 Task: Look for space in Jalālī, India from 13th August, 2023 to 17th August, 2023 for 2 adults in price range Rs.10000 to Rs.16000. Place can be entire place with 2 bedrooms having 2 beds and 1 bathroom. Property type can be house, flat, guest house. Amenities needed are: wifi. Booking option can be shelf check-in. Required host language is English.
Action: Mouse moved to (394, 99)
Screenshot: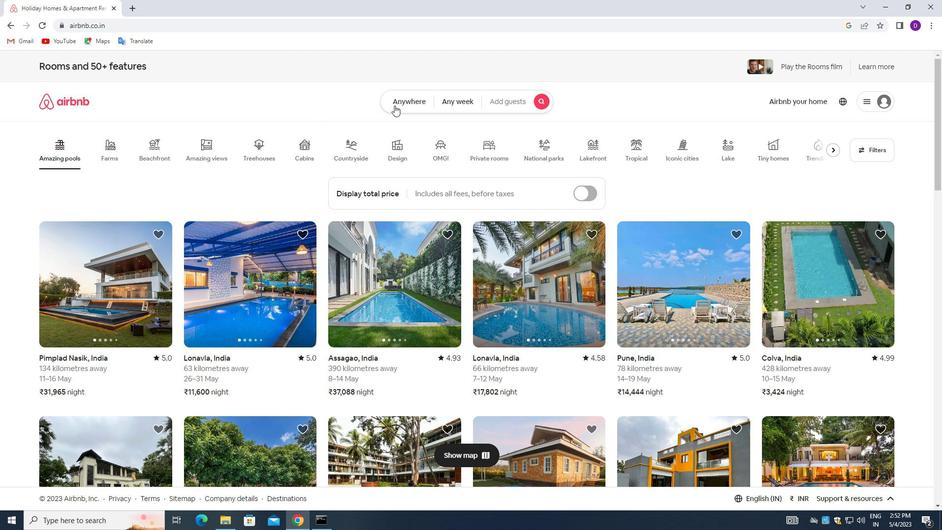 
Action: Mouse pressed left at (394, 99)
Screenshot: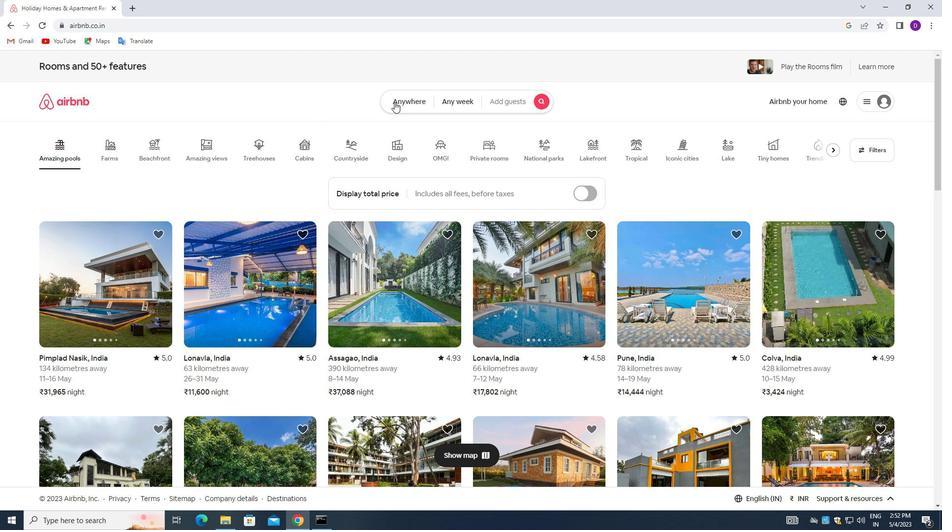 
Action: Mouse moved to (364, 143)
Screenshot: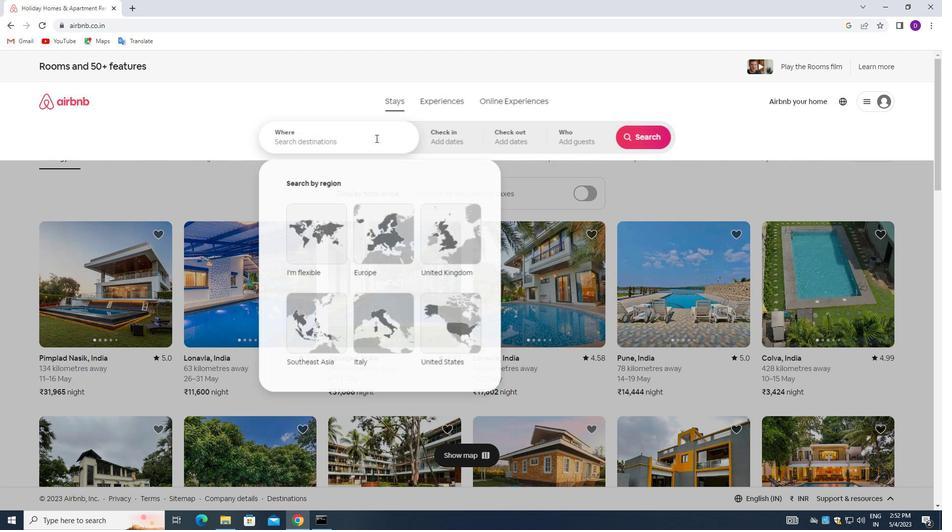 
Action: Mouse pressed left at (364, 143)
Screenshot: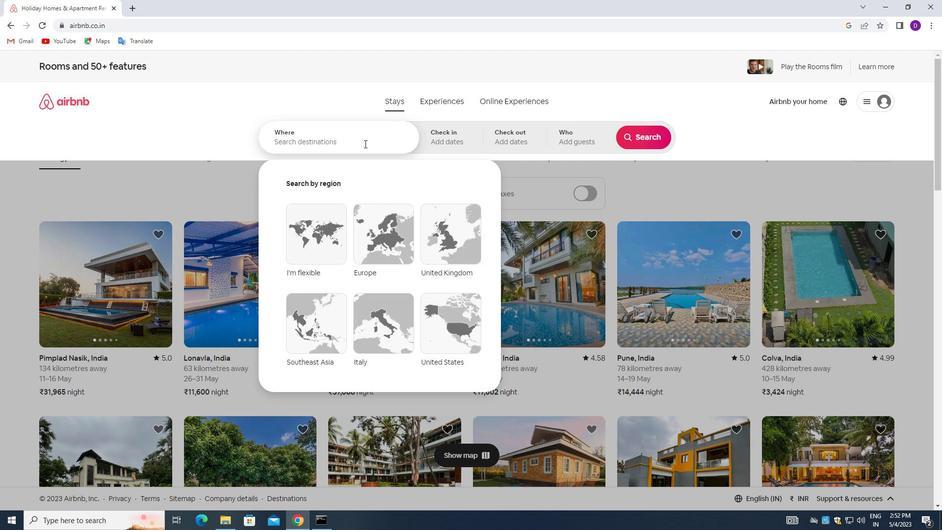 
Action: Mouse moved to (221, 129)
Screenshot: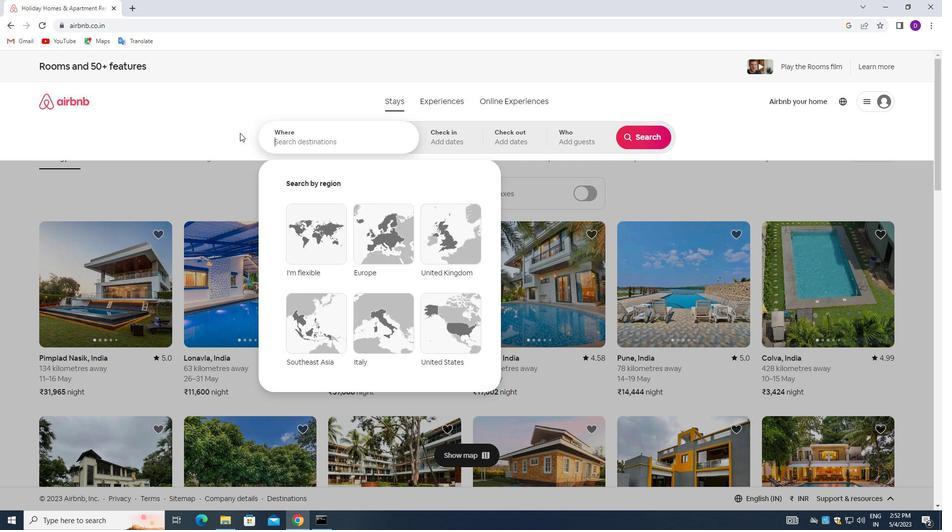 
Action: Key pressed <Key.shift>JALALI,<Key.space><Key.shift>INDIA<Key.enter>
Screenshot: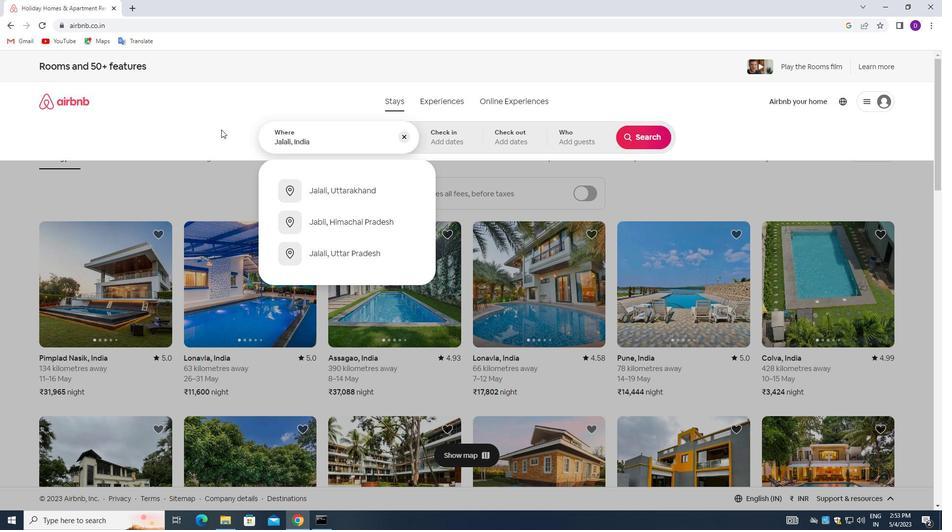 
Action: Mouse moved to (646, 215)
Screenshot: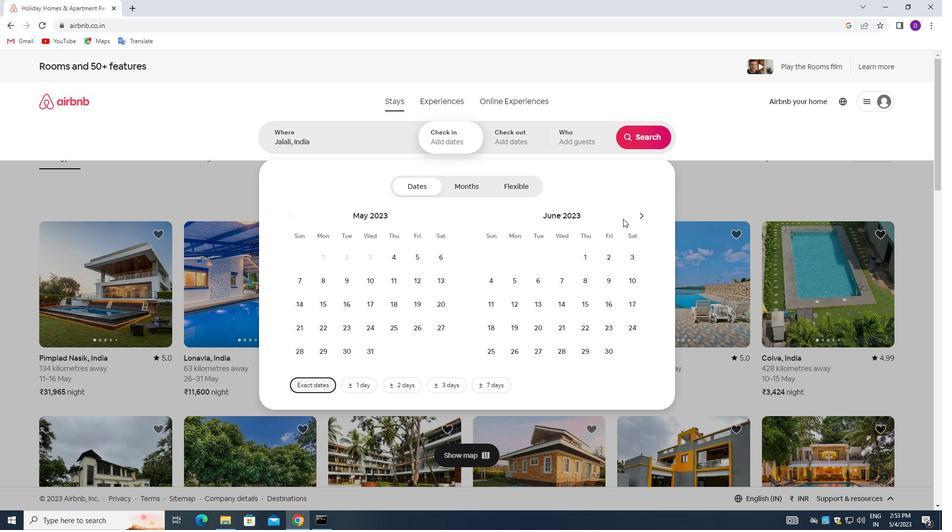 
Action: Mouse pressed left at (646, 215)
Screenshot: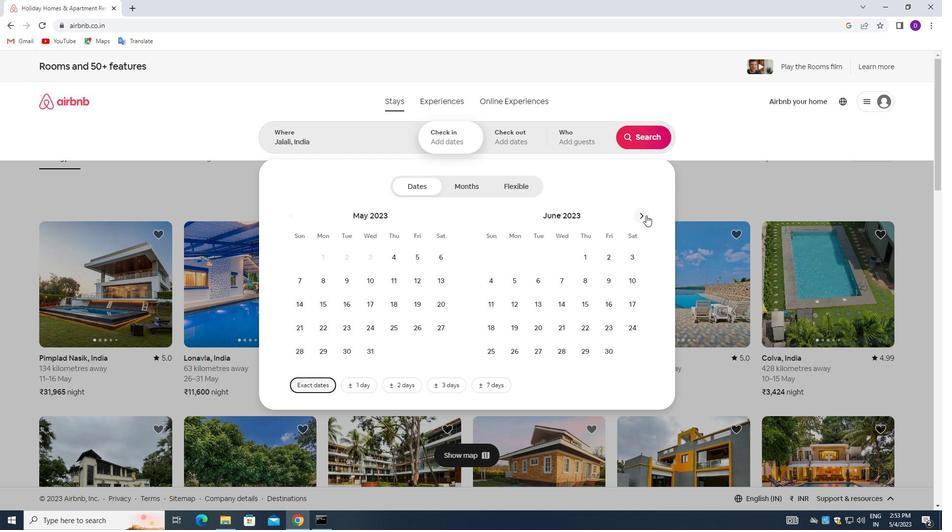 
Action: Mouse pressed left at (646, 215)
Screenshot: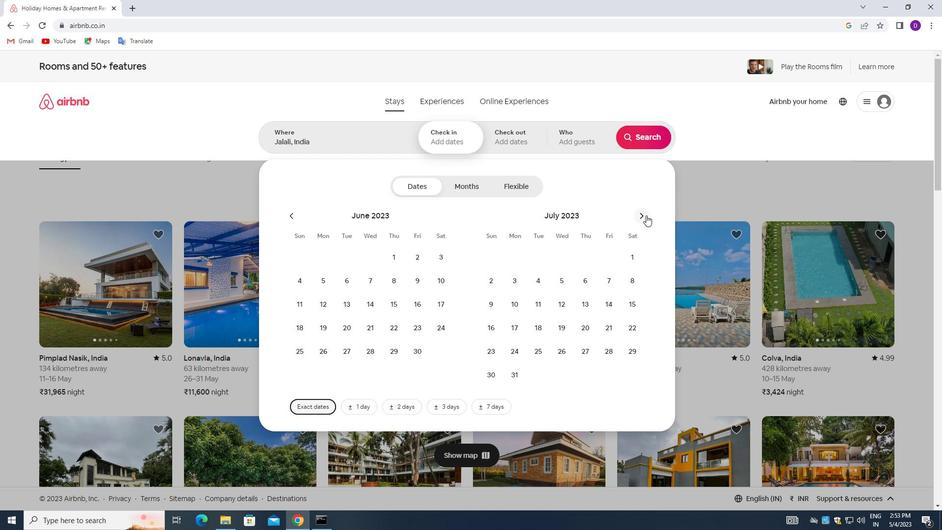 
Action: Mouse moved to (480, 302)
Screenshot: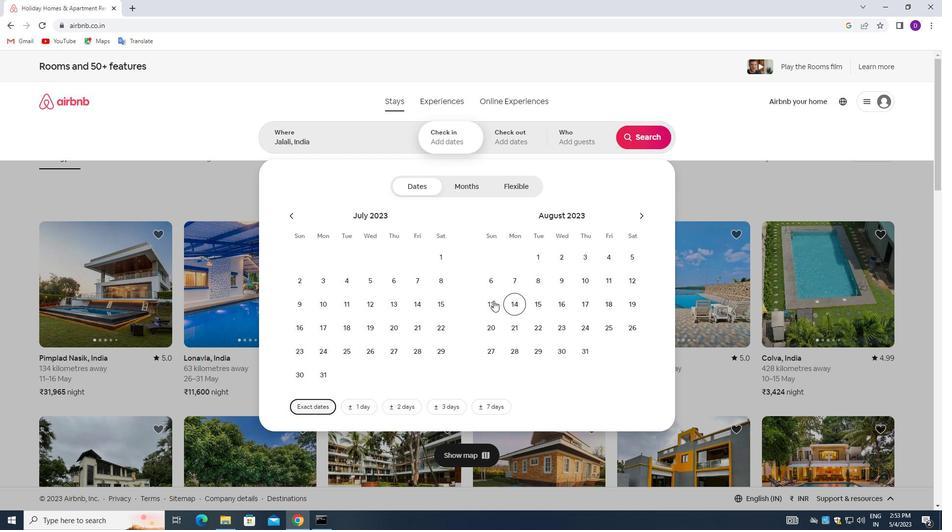 
Action: Mouse pressed left at (480, 302)
Screenshot: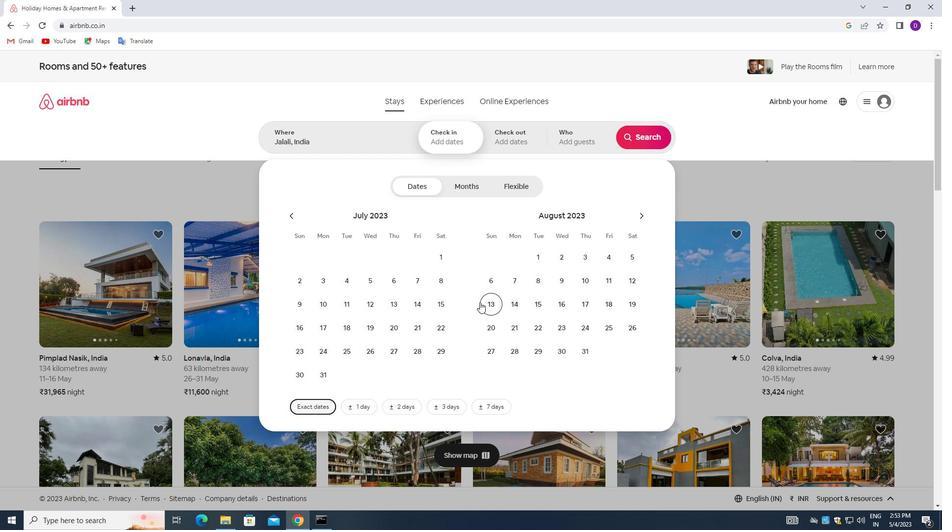 
Action: Mouse moved to (585, 304)
Screenshot: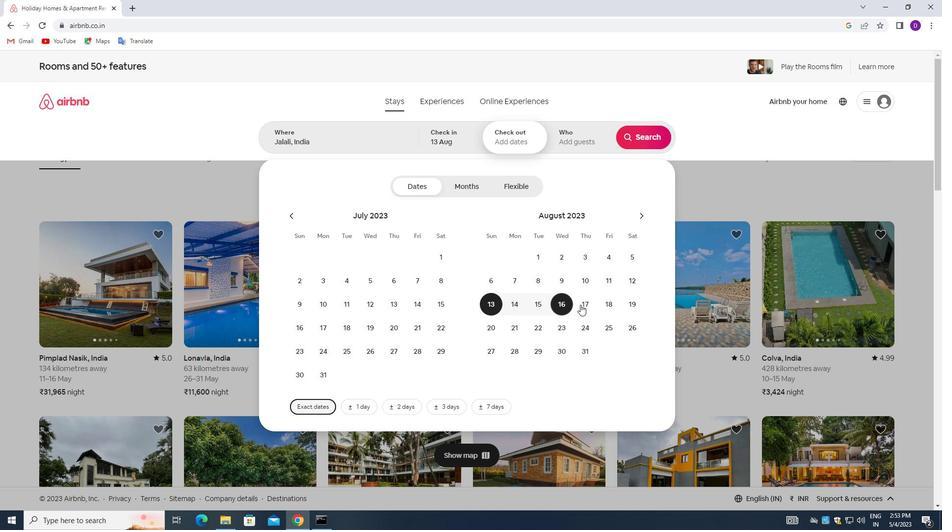 
Action: Mouse pressed left at (585, 304)
Screenshot: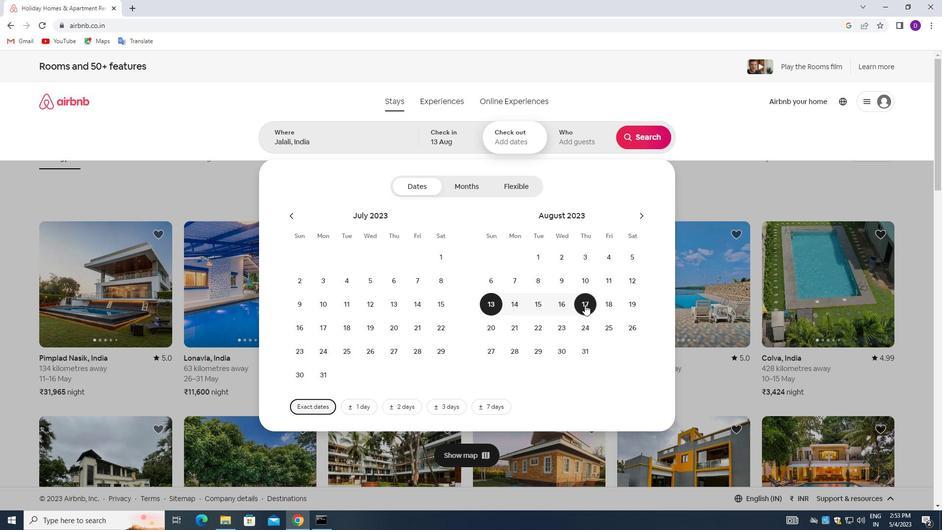 
Action: Mouse moved to (566, 143)
Screenshot: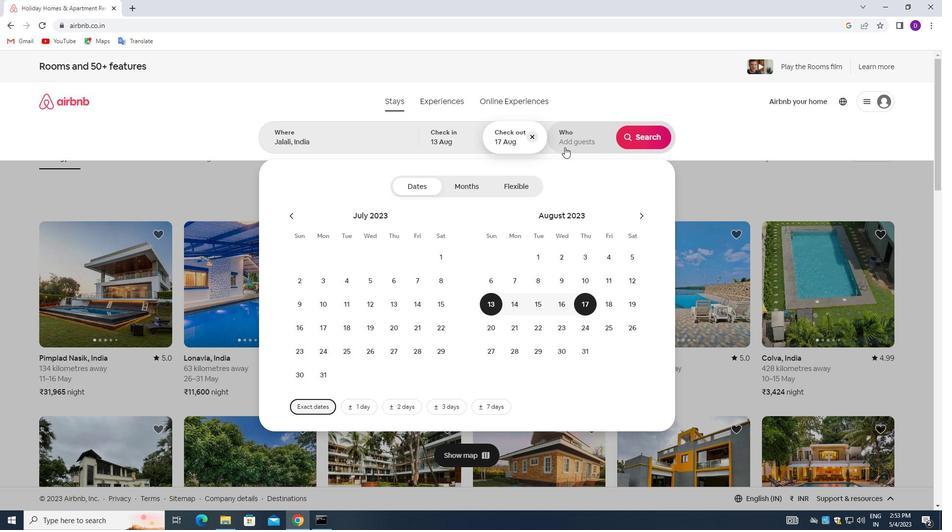 
Action: Mouse pressed left at (566, 143)
Screenshot: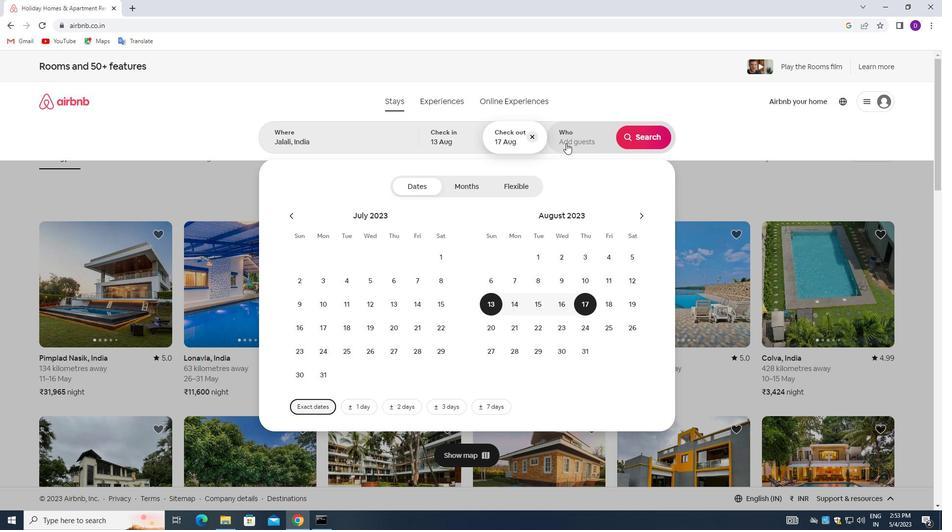 
Action: Mouse moved to (645, 193)
Screenshot: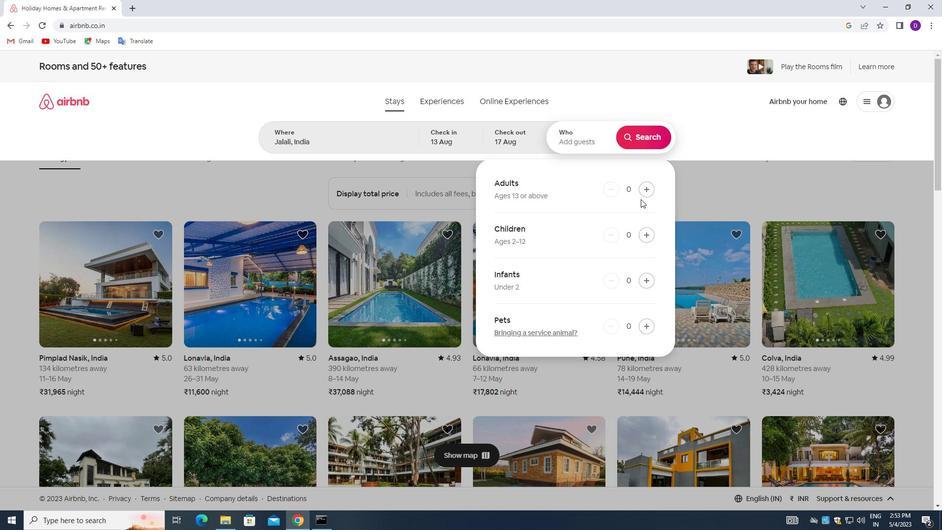 
Action: Mouse pressed left at (645, 193)
Screenshot: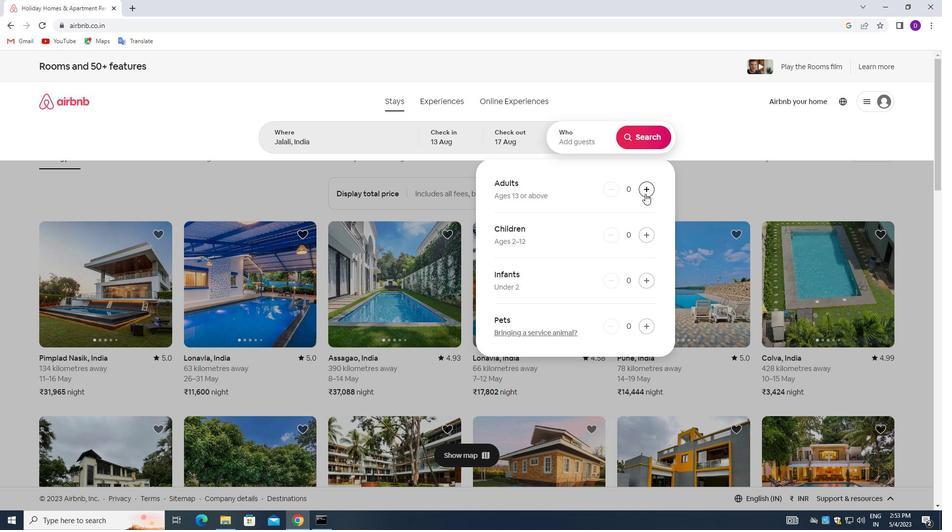 
Action: Mouse pressed left at (645, 193)
Screenshot: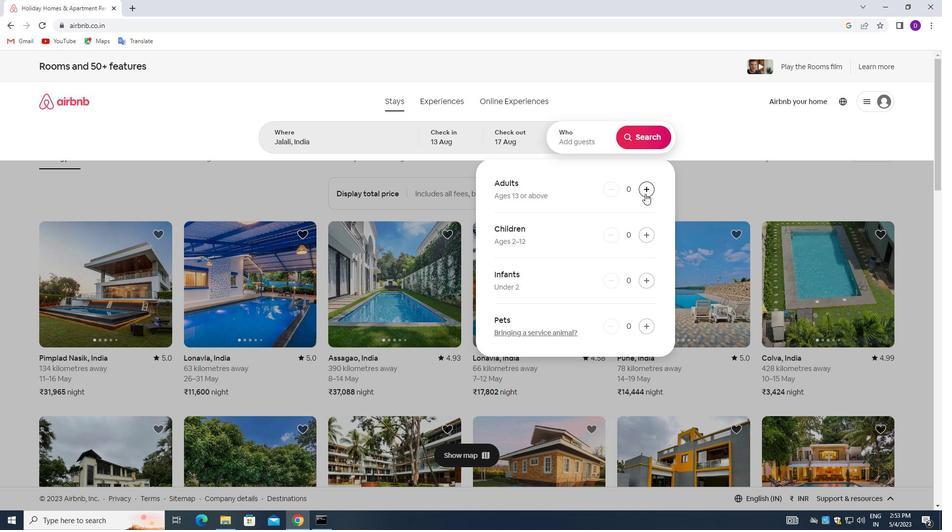 
Action: Mouse moved to (643, 136)
Screenshot: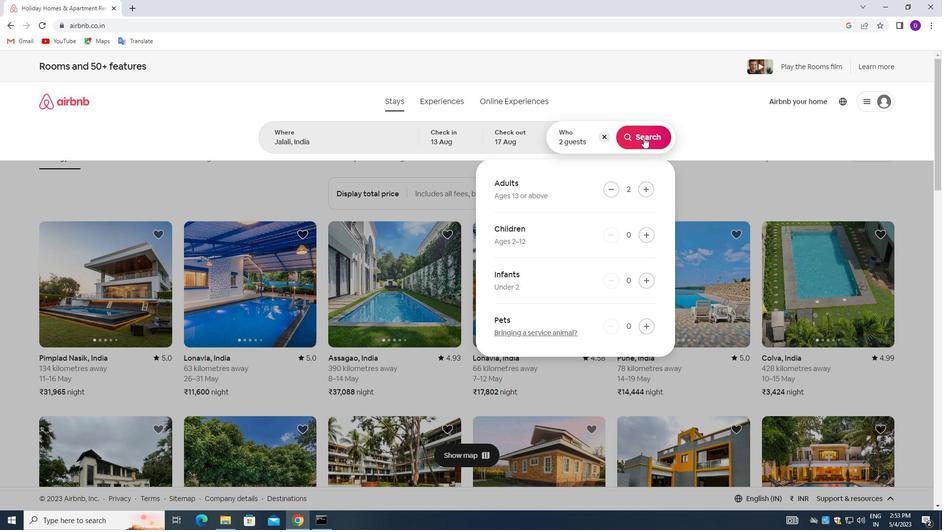 
Action: Mouse pressed left at (643, 136)
Screenshot: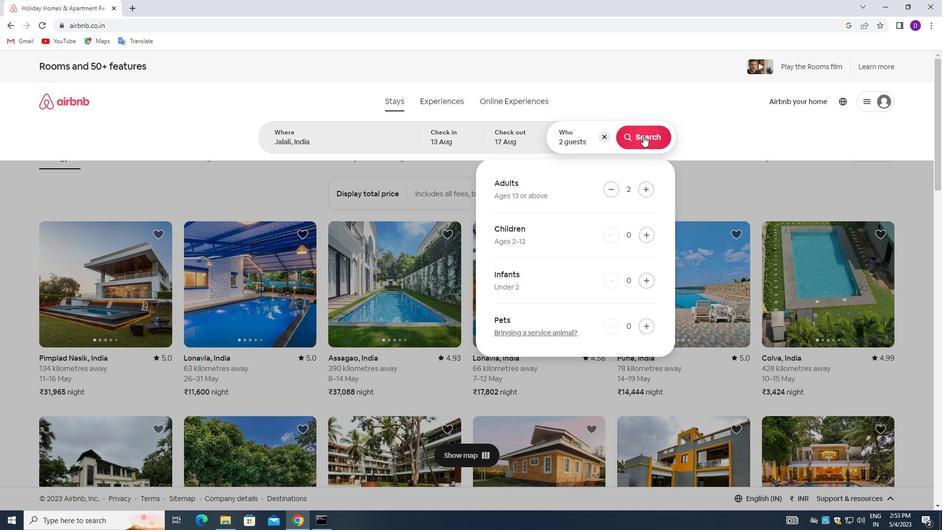 
Action: Mouse moved to (888, 103)
Screenshot: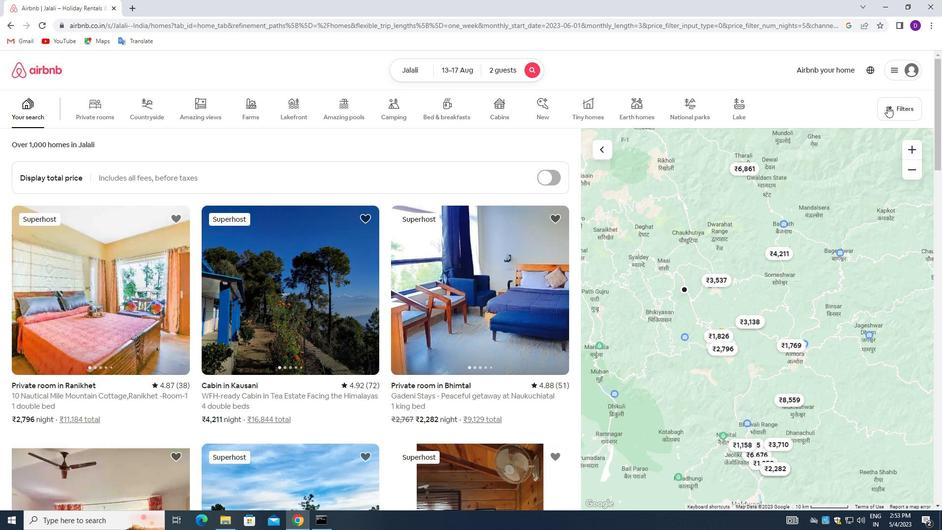 
Action: Mouse pressed left at (888, 103)
Screenshot: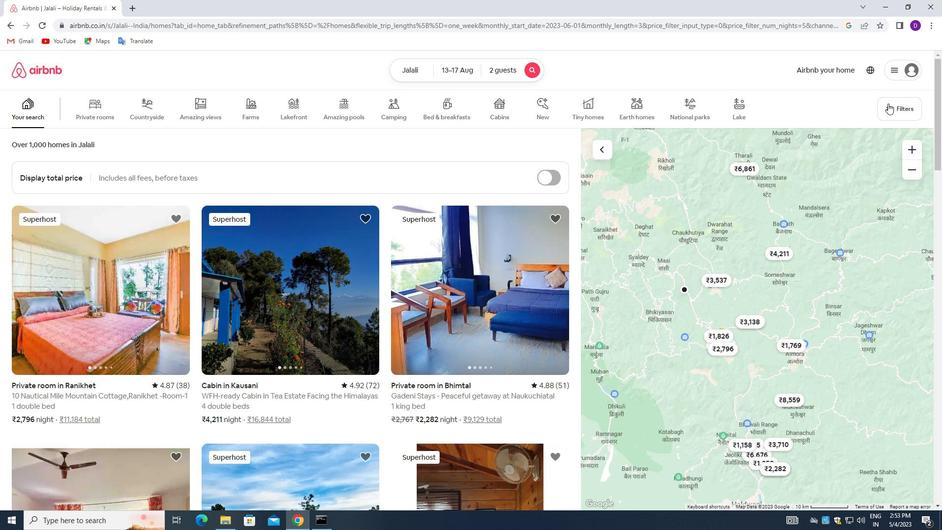 
Action: Mouse moved to (341, 234)
Screenshot: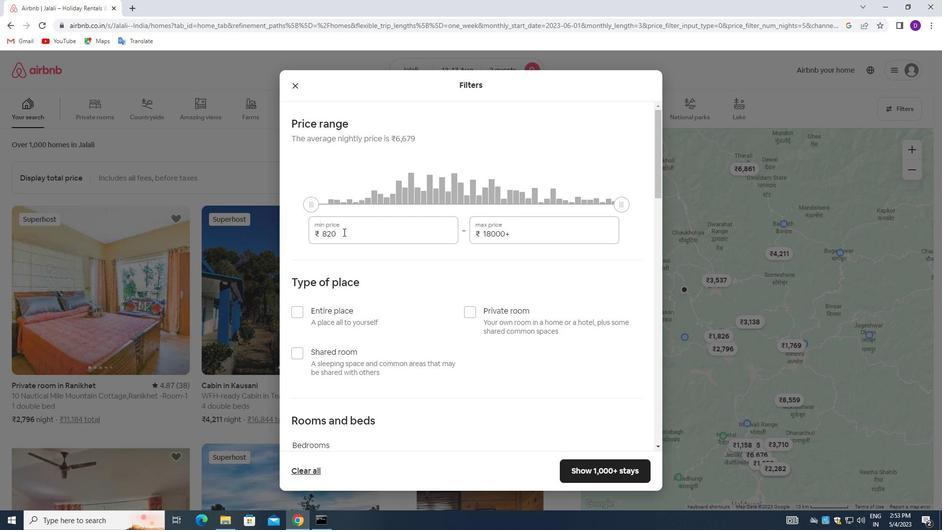 
Action: Mouse pressed left at (341, 234)
Screenshot: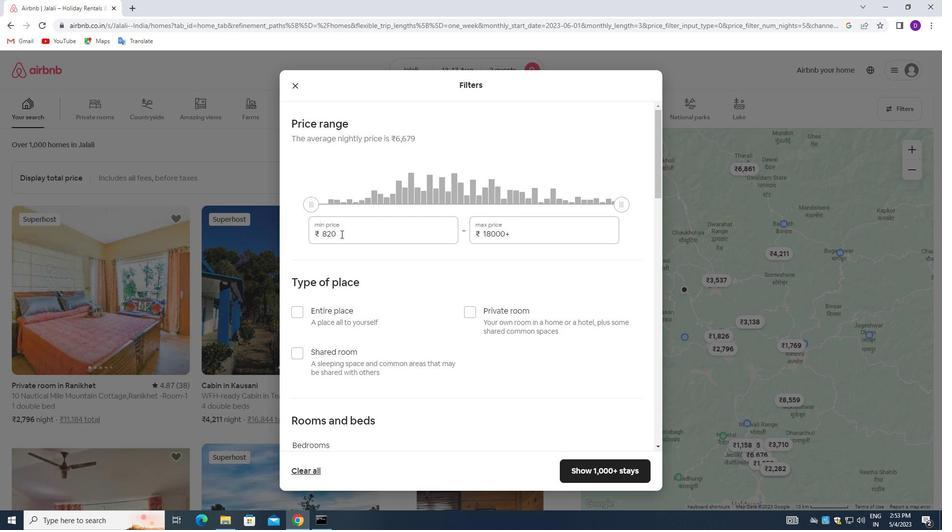 
Action: Mouse pressed left at (341, 234)
Screenshot: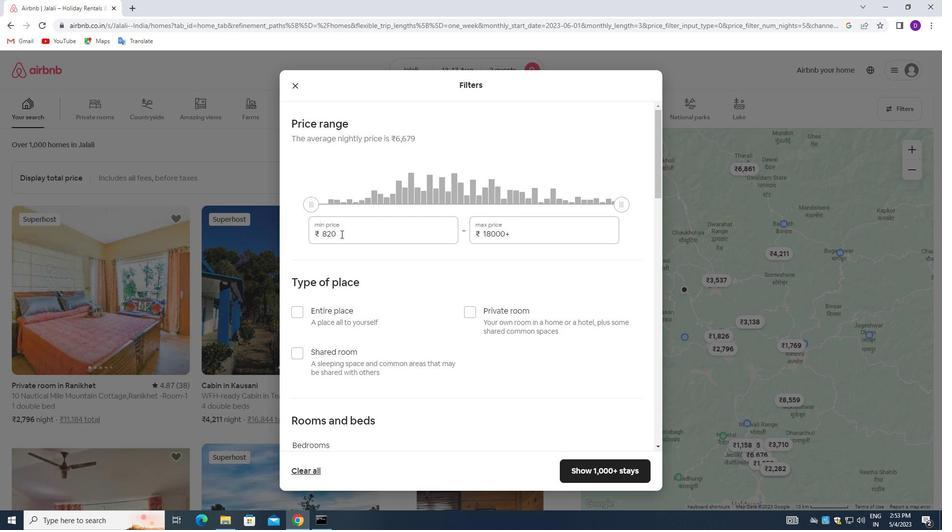 
Action: Key pressed 10000<Key.tab>16000
Screenshot: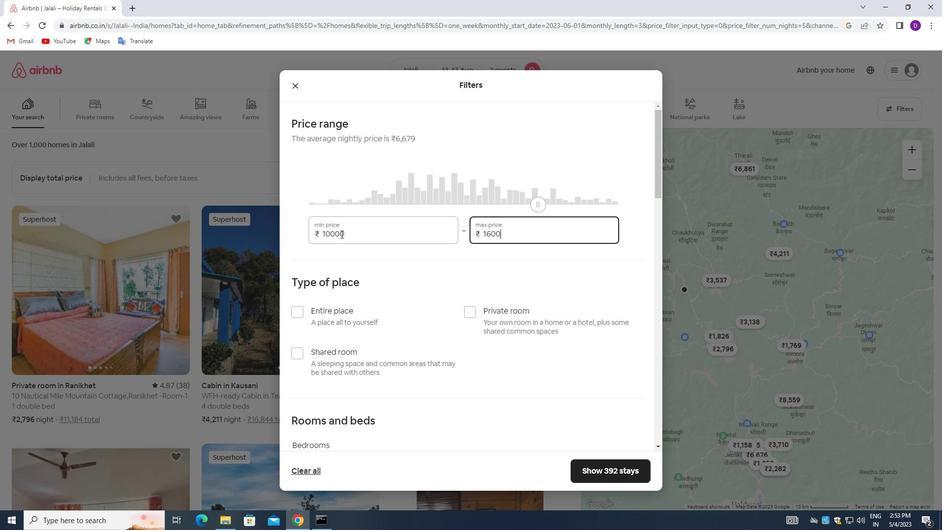 
Action: Mouse moved to (300, 311)
Screenshot: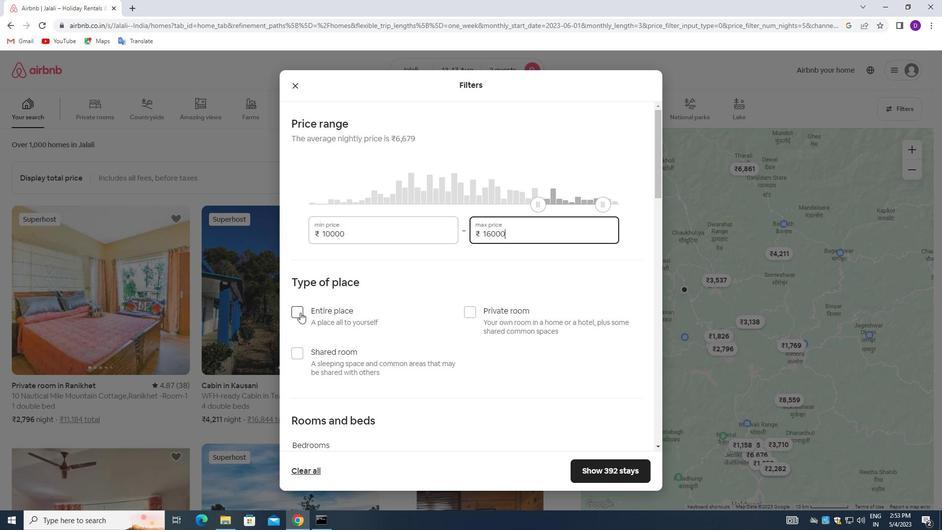 
Action: Mouse pressed left at (300, 311)
Screenshot: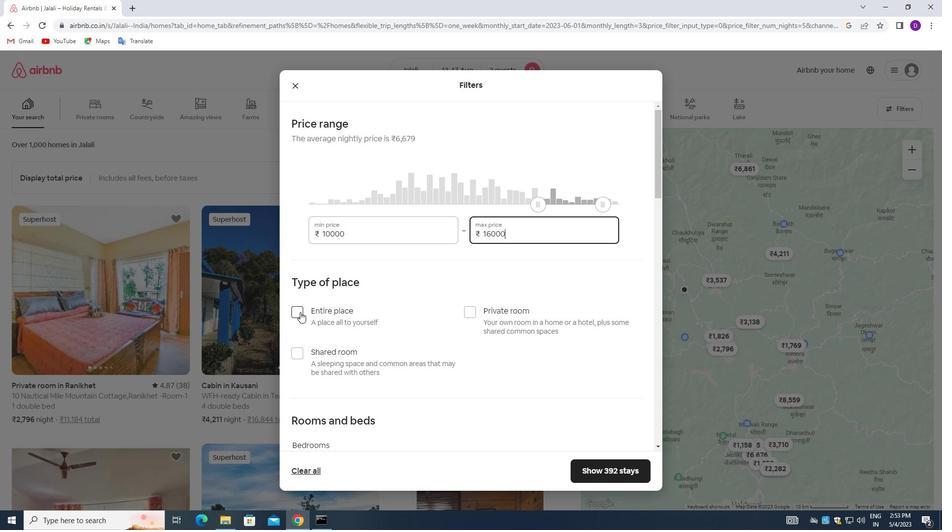 
Action: Mouse moved to (425, 320)
Screenshot: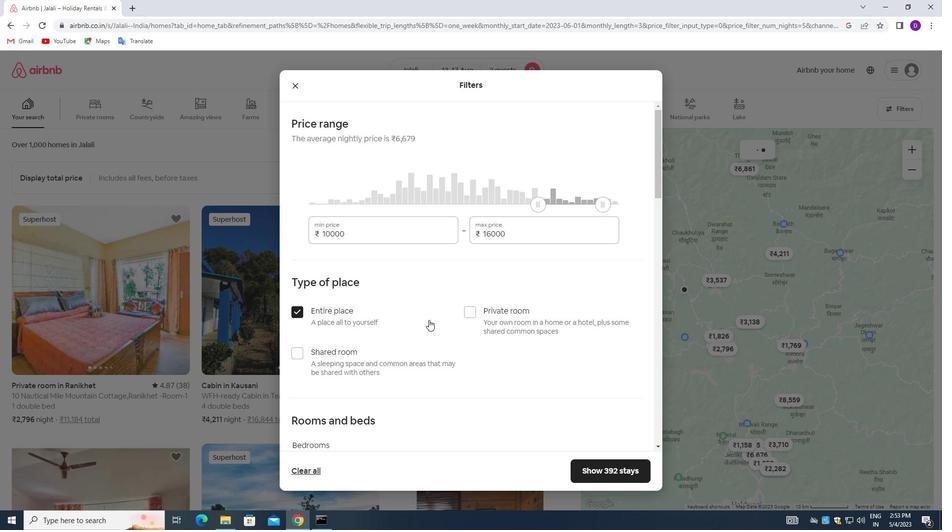 
Action: Mouse scrolled (425, 319) with delta (0, 0)
Screenshot: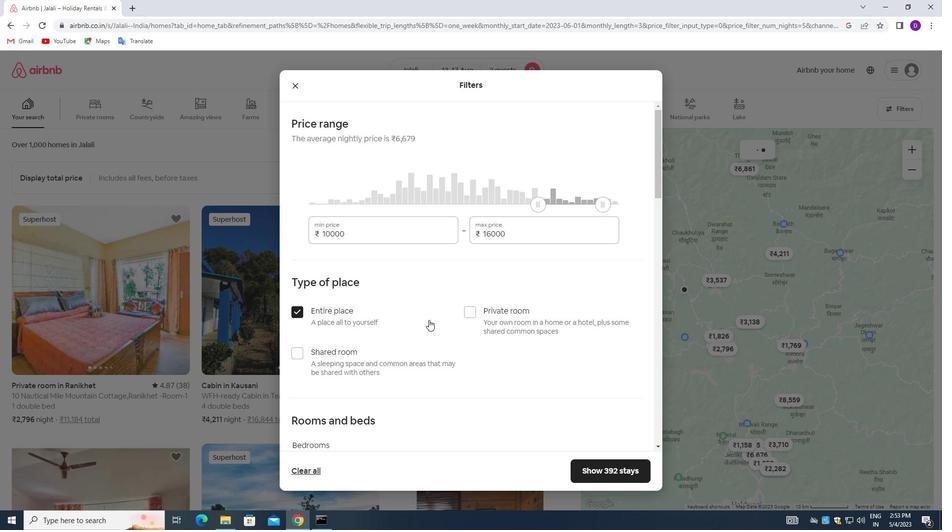 
Action: Mouse moved to (423, 320)
Screenshot: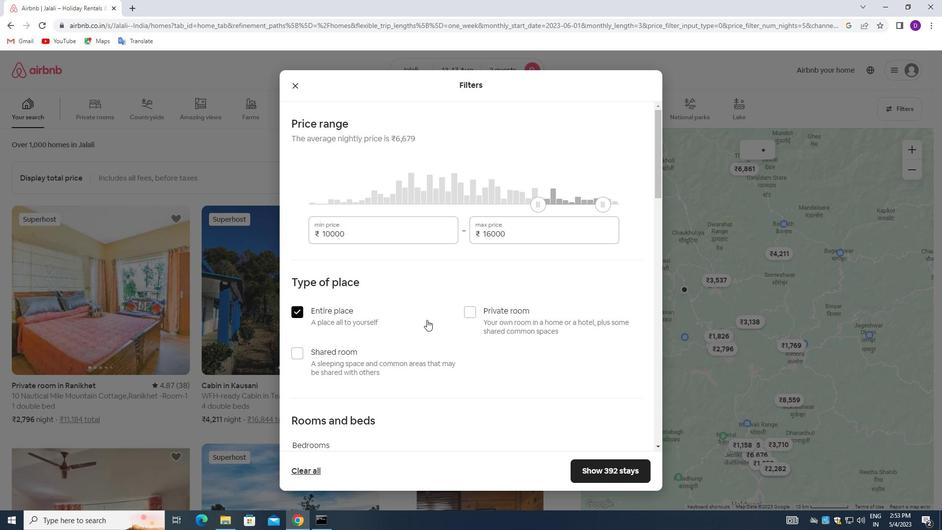 
Action: Mouse scrolled (423, 319) with delta (0, 0)
Screenshot: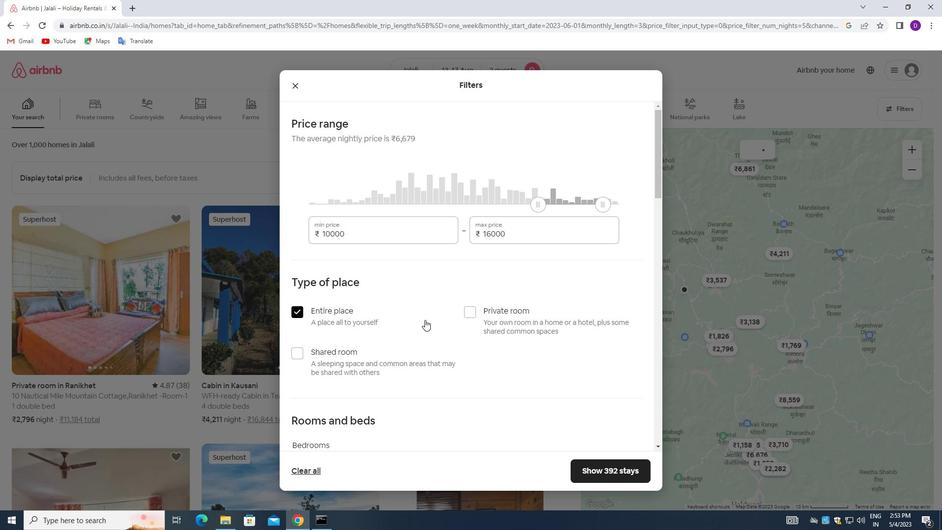 
Action: Mouse moved to (423, 321)
Screenshot: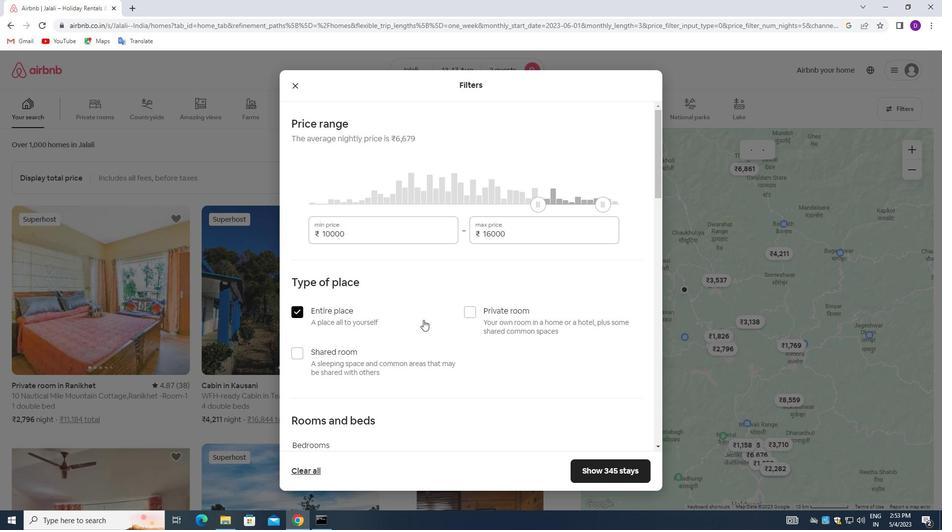 
Action: Mouse scrolled (423, 320) with delta (0, 0)
Screenshot: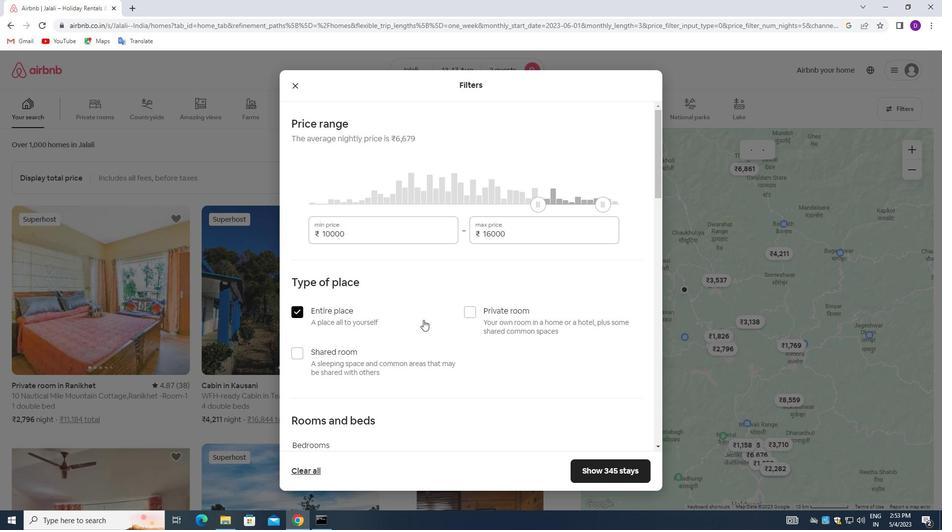 
Action: Mouse moved to (422, 321)
Screenshot: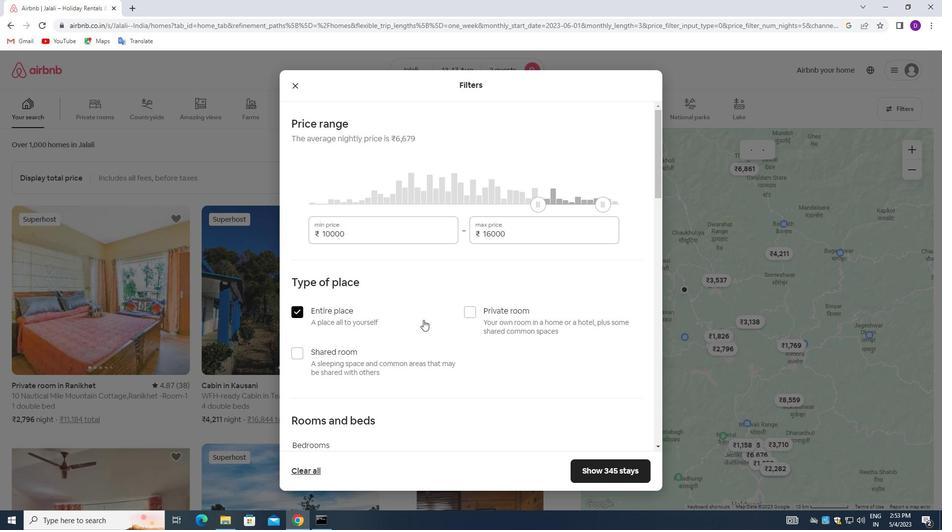 
Action: Mouse scrolled (422, 320) with delta (0, 0)
Screenshot: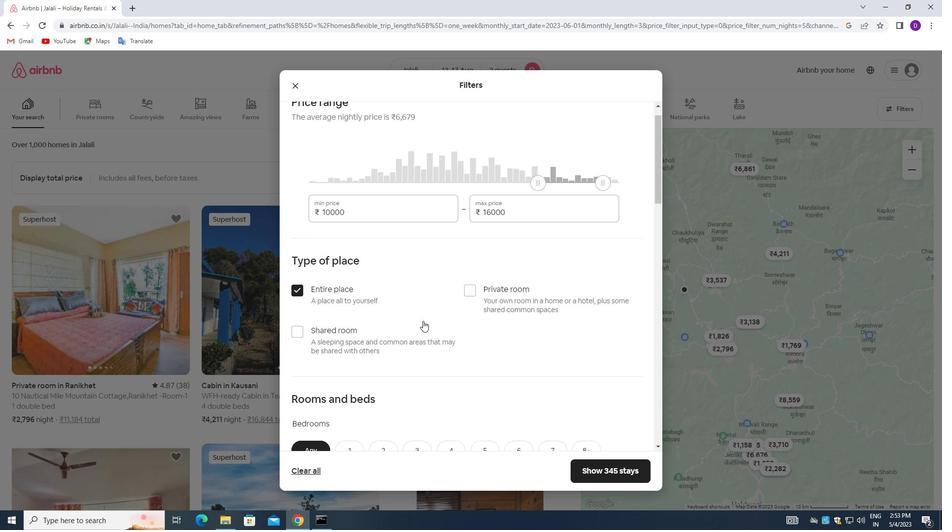 
Action: Mouse moved to (422, 321)
Screenshot: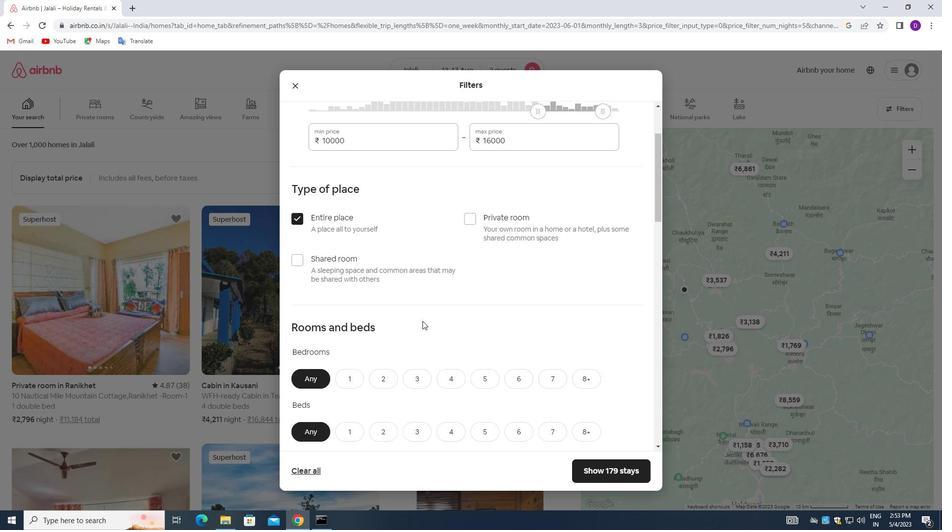 
Action: Mouse scrolled (422, 321) with delta (0, 0)
Screenshot: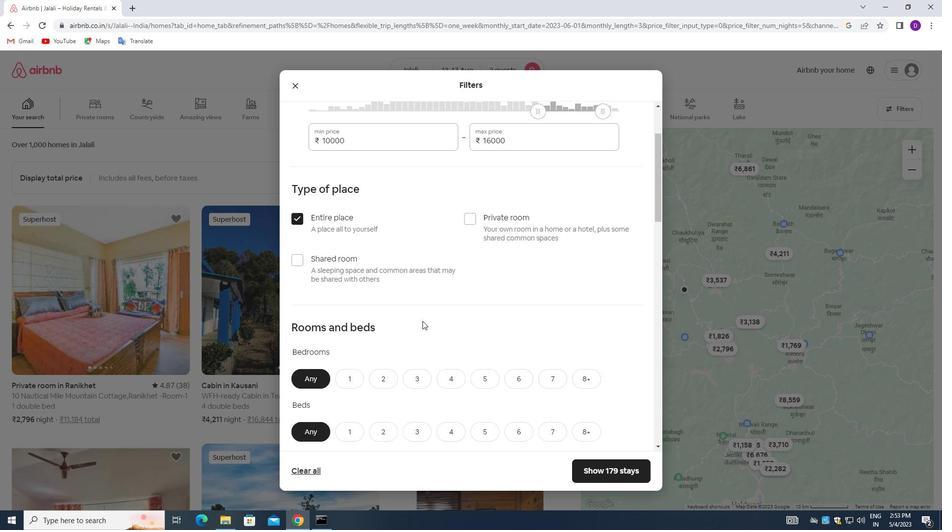 
Action: Mouse moved to (372, 233)
Screenshot: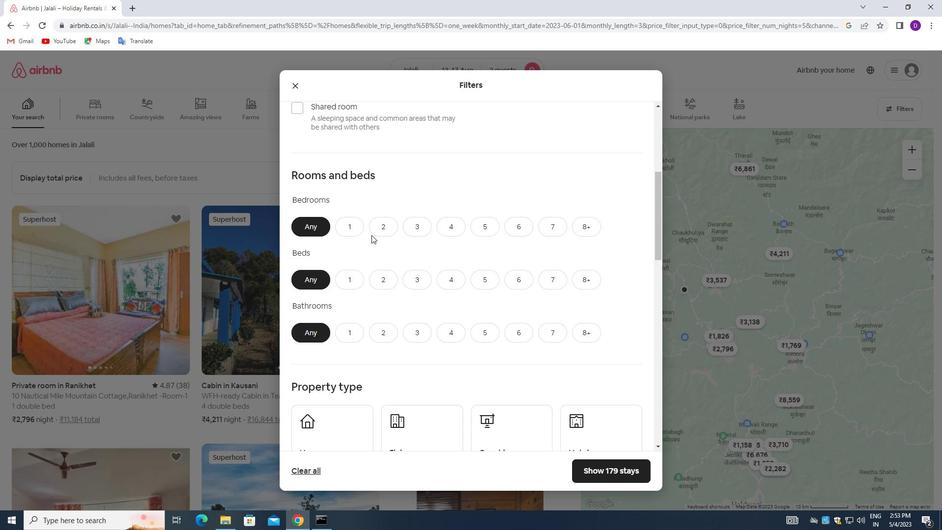 
Action: Mouse pressed left at (372, 233)
Screenshot: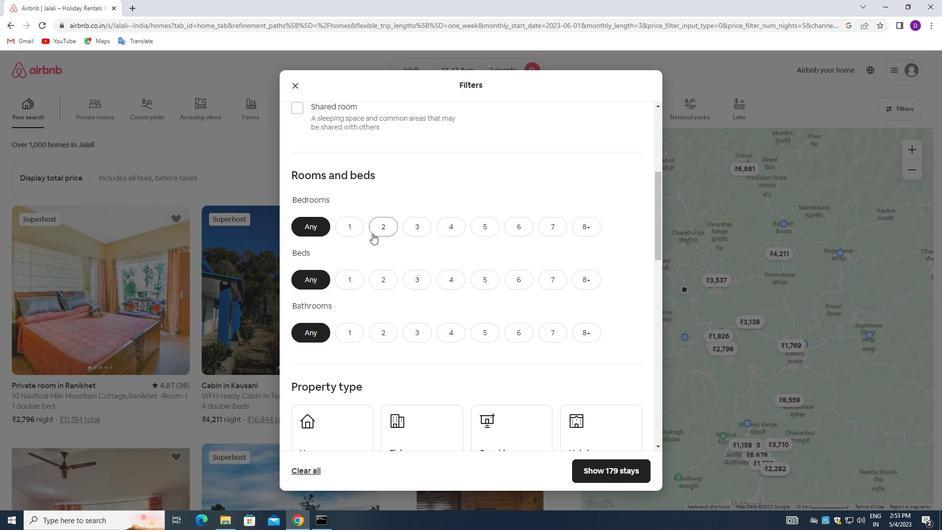 
Action: Mouse moved to (387, 280)
Screenshot: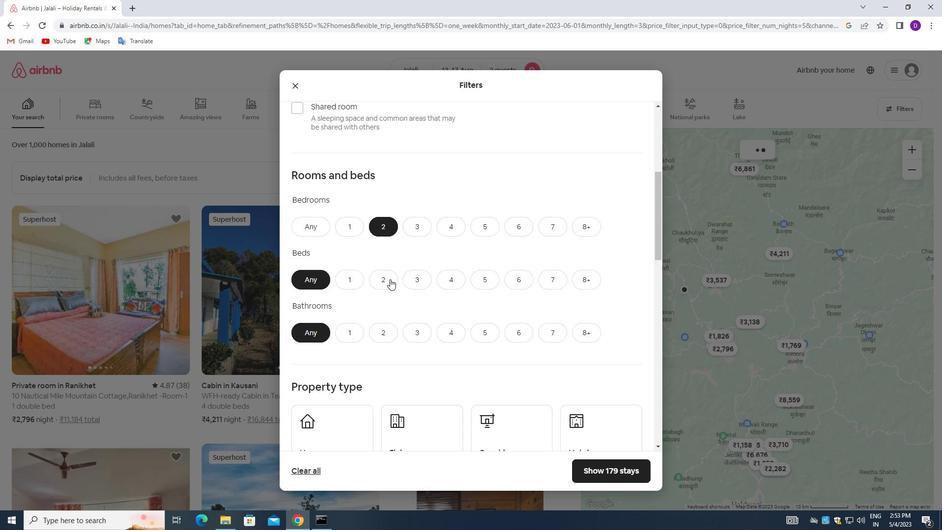 
Action: Mouse pressed left at (387, 280)
Screenshot: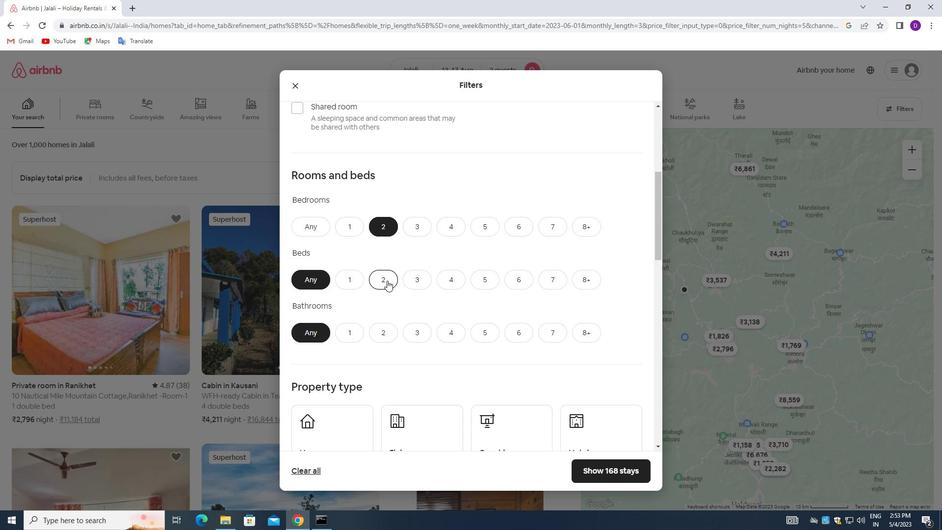 
Action: Mouse moved to (353, 325)
Screenshot: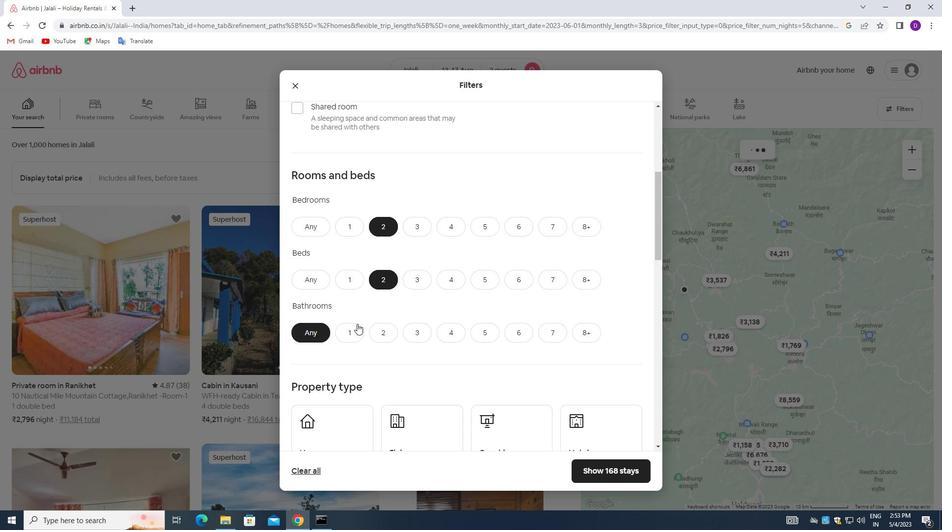 
Action: Mouse pressed left at (353, 325)
Screenshot: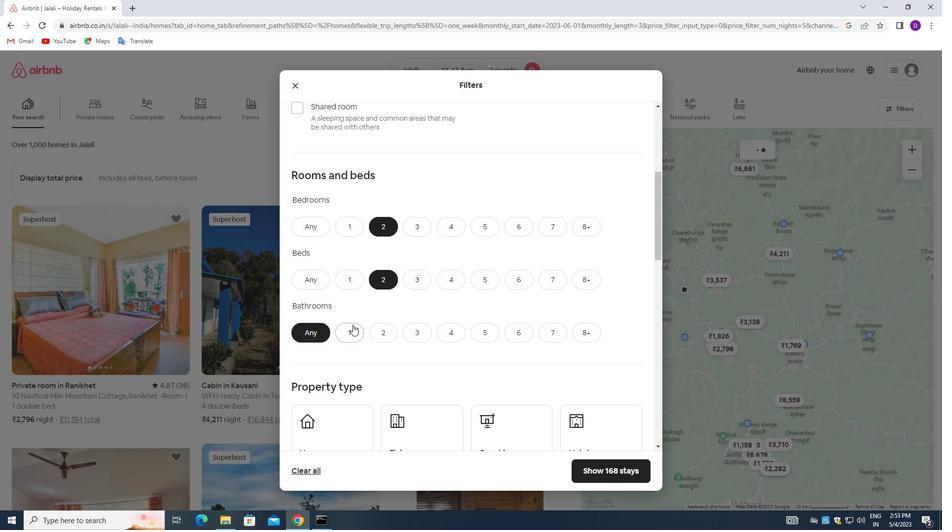 
Action: Mouse moved to (389, 307)
Screenshot: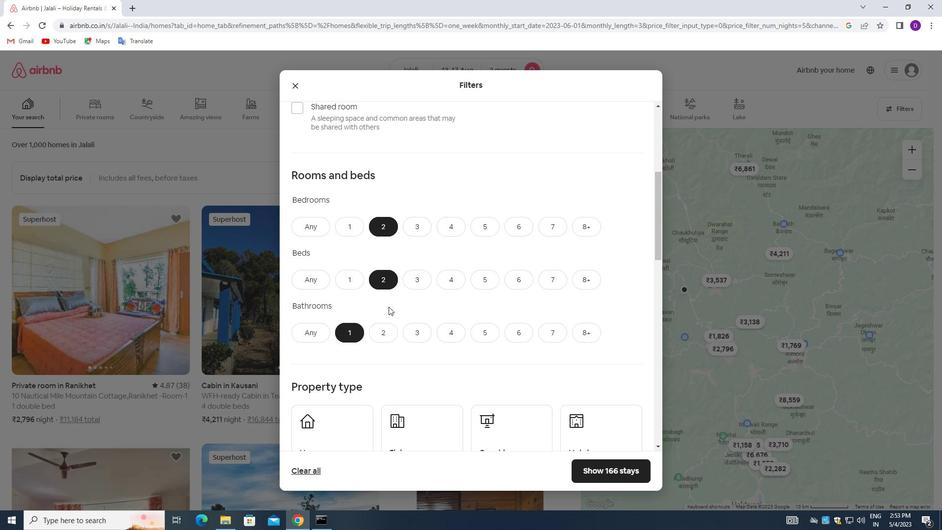 
Action: Mouse scrolled (389, 306) with delta (0, 0)
Screenshot: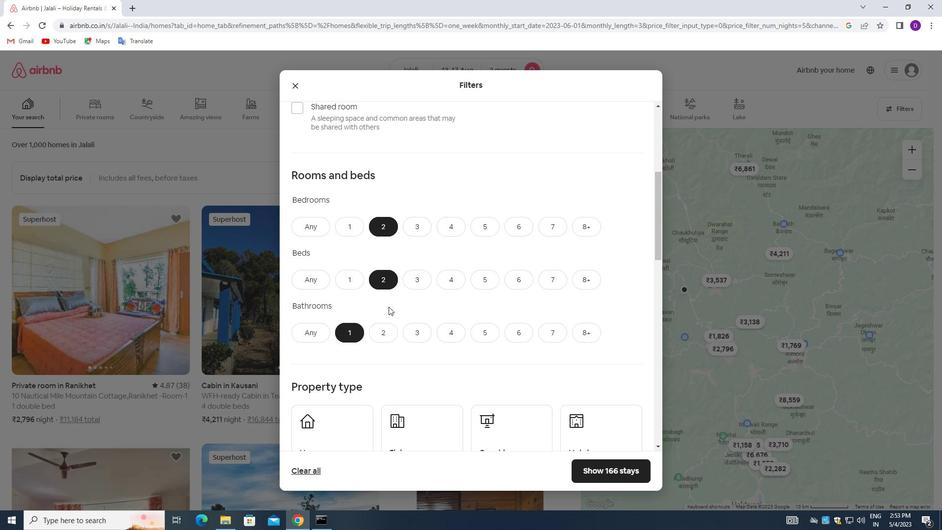 
Action: Mouse moved to (389, 307)
Screenshot: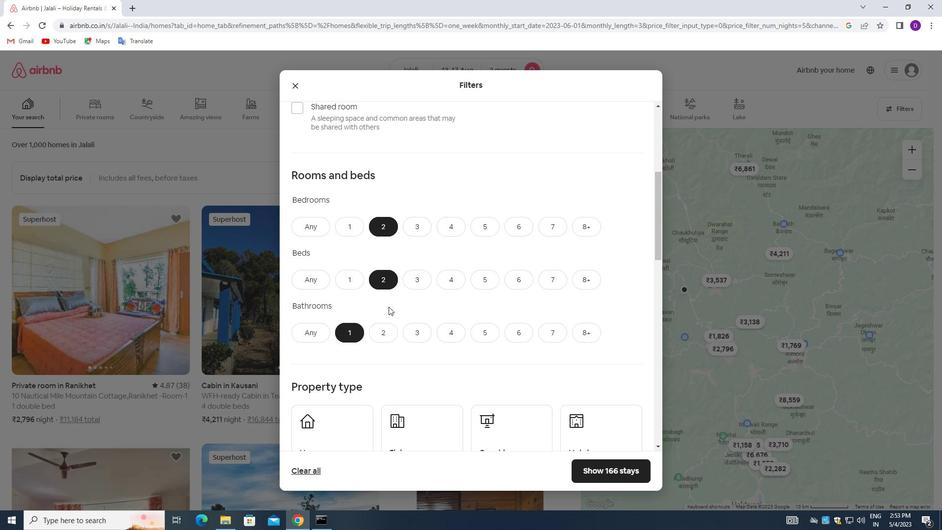 
Action: Mouse scrolled (389, 307) with delta (0, 0)
Screenshot: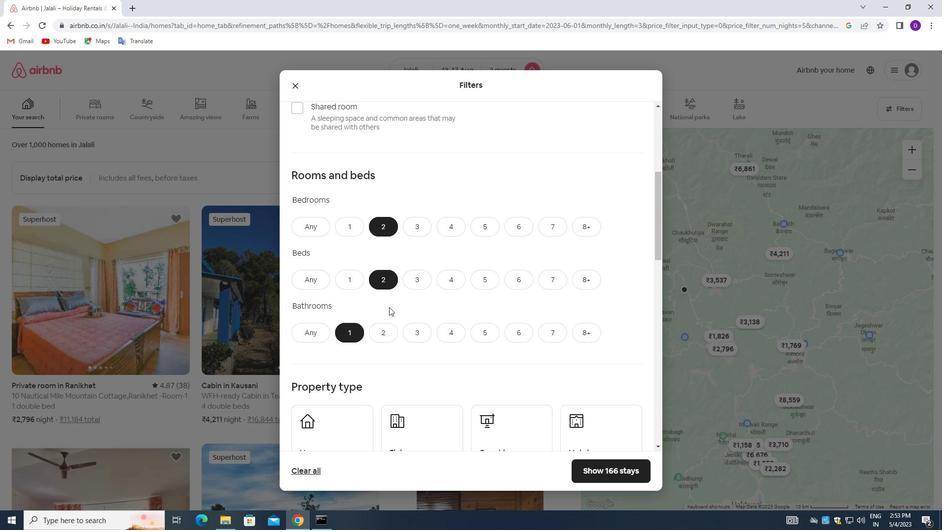 
Action: Mouse scrolled (389, 307) with delta (0, 0)
Screenshot: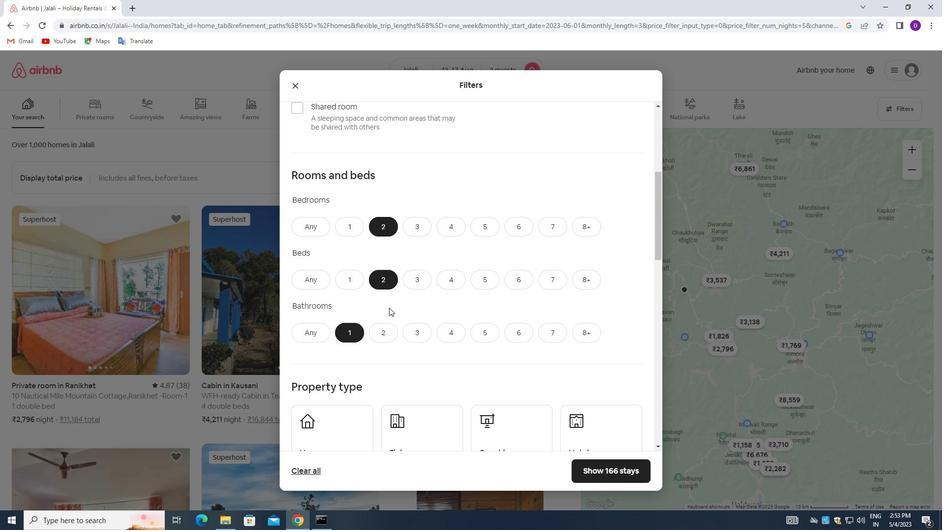 
Action: Mouse moved to (334, 290)
Screenshot: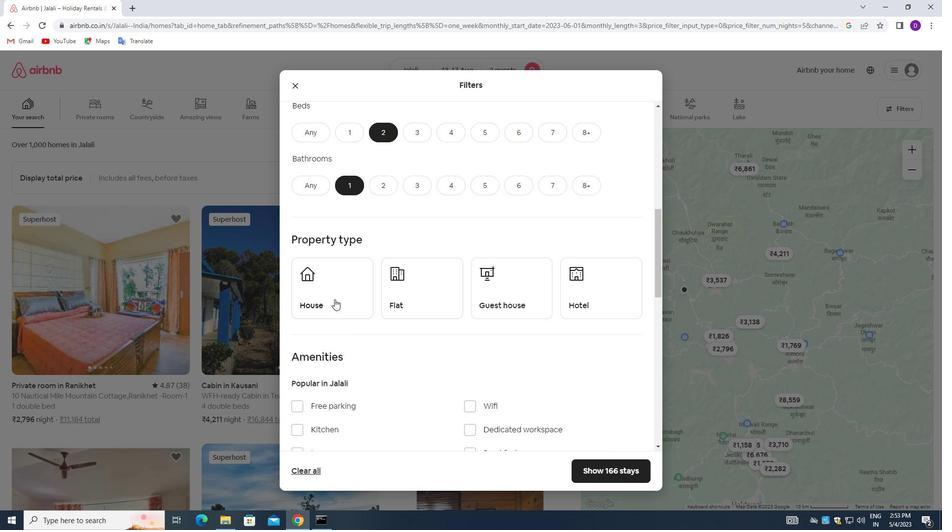 
Action: Mouse pressed left at (334, 290)
Screenshot: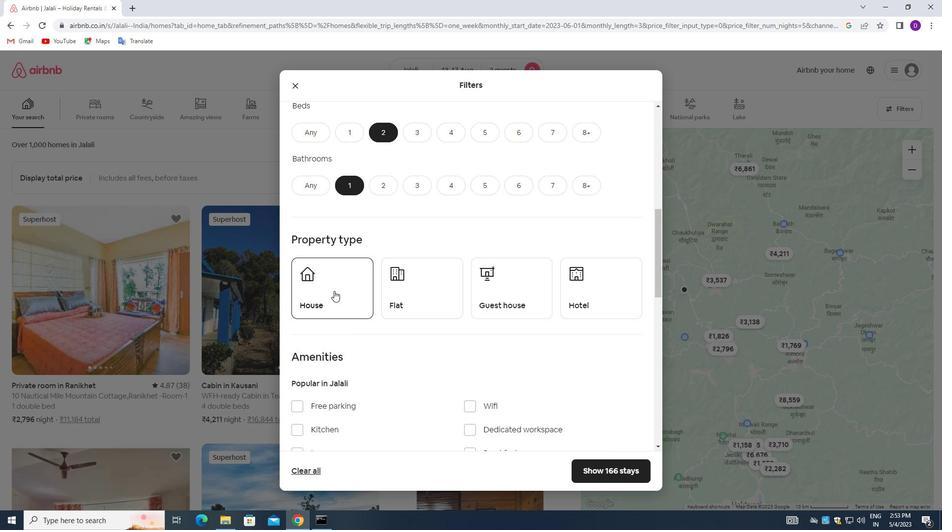 
Action: Mouse moved to (434, 291)
Screenshot: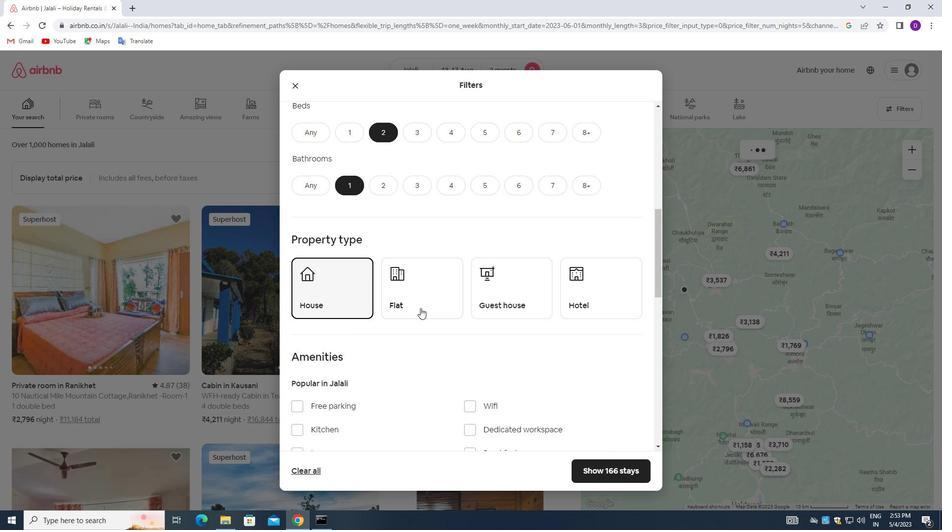 
Action: Mouse pressed left at (434, 291)
Screenshot: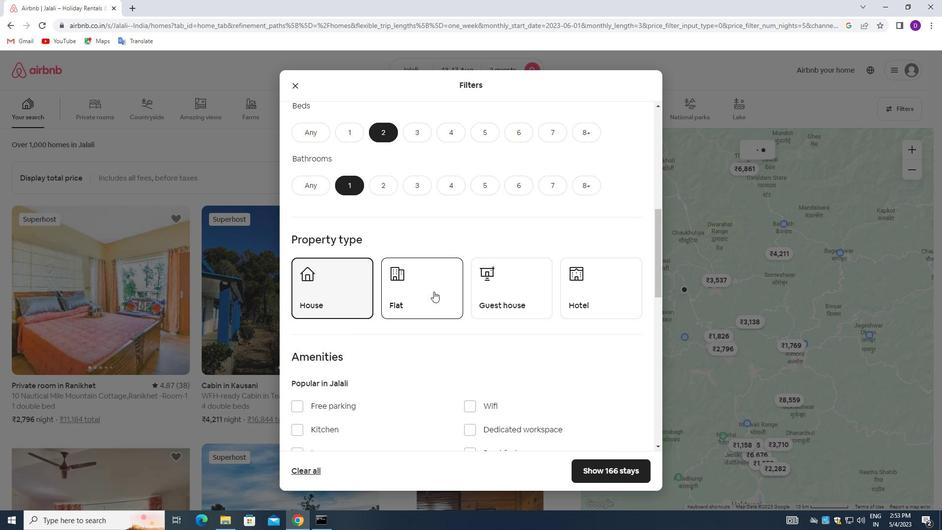 
Action: Mouse moved to (494, 286)
Screenshot: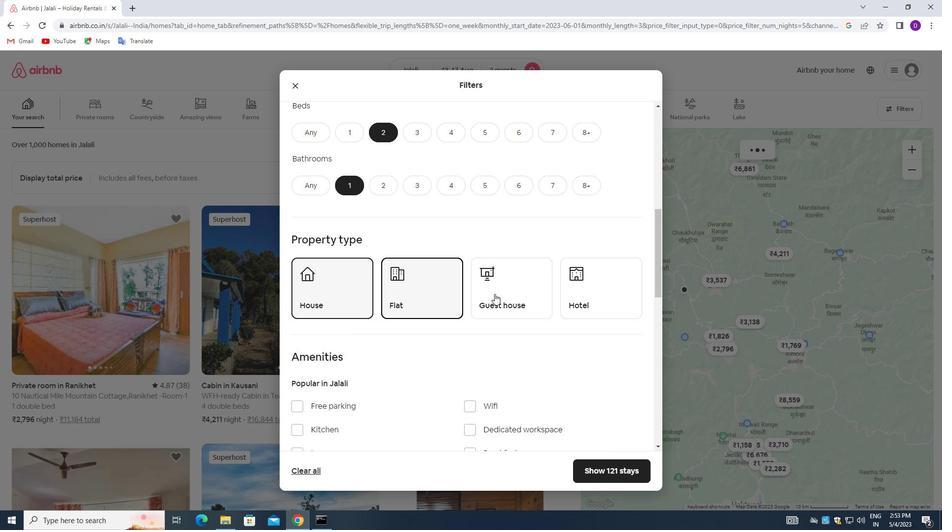 
Action: Mouse pressed left at (494, 286)
Screenshot: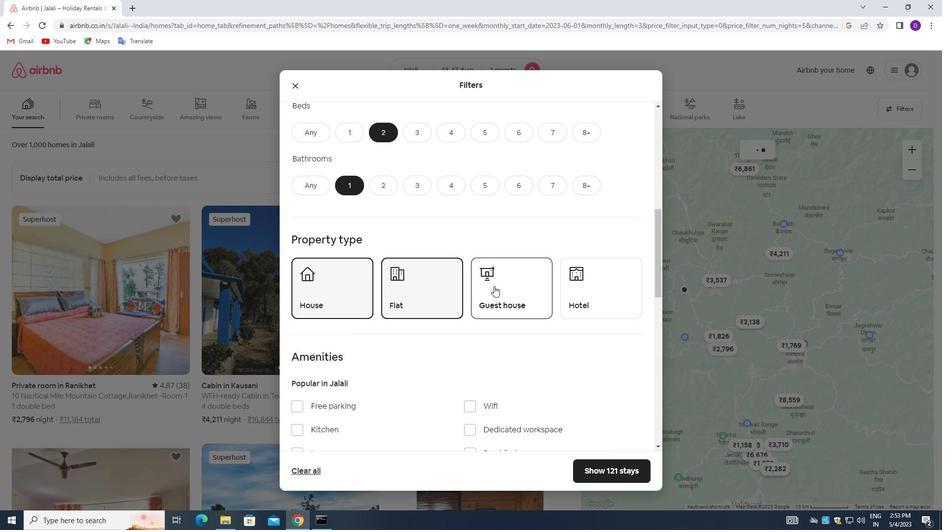 
Action: Mouse moved to (406, 312)
Screenshot: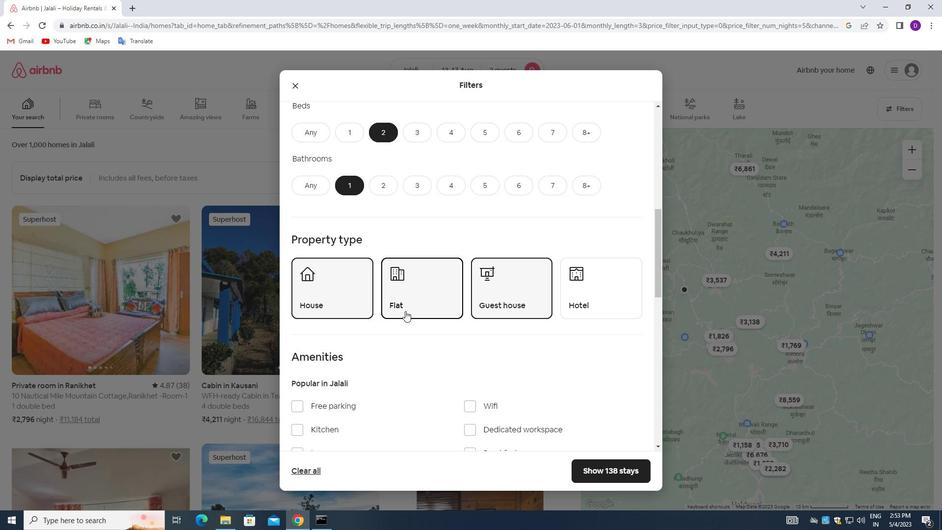
Action: Mouse scrolled (406, 311) with delta (0, 0)
Screenshot: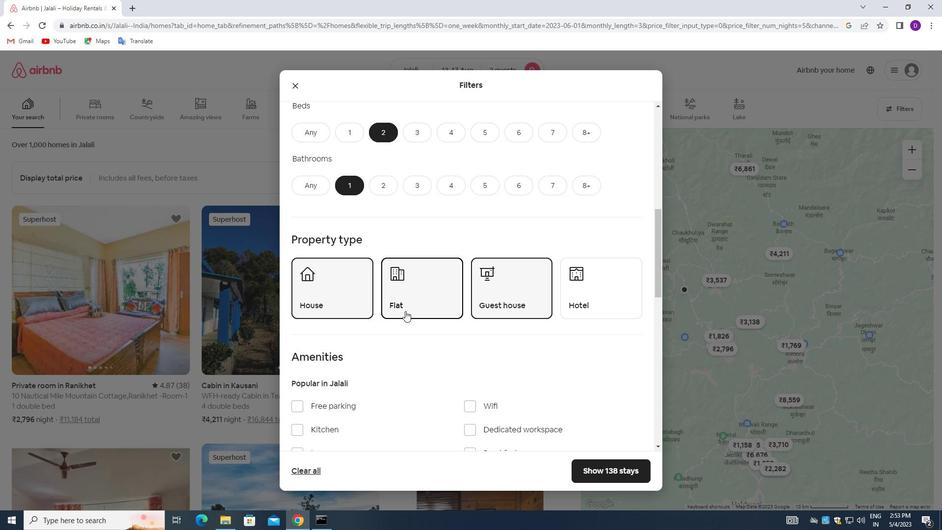 
Action: Mouse scrolled (406, 311) with delta (0, 0)
Screenshot: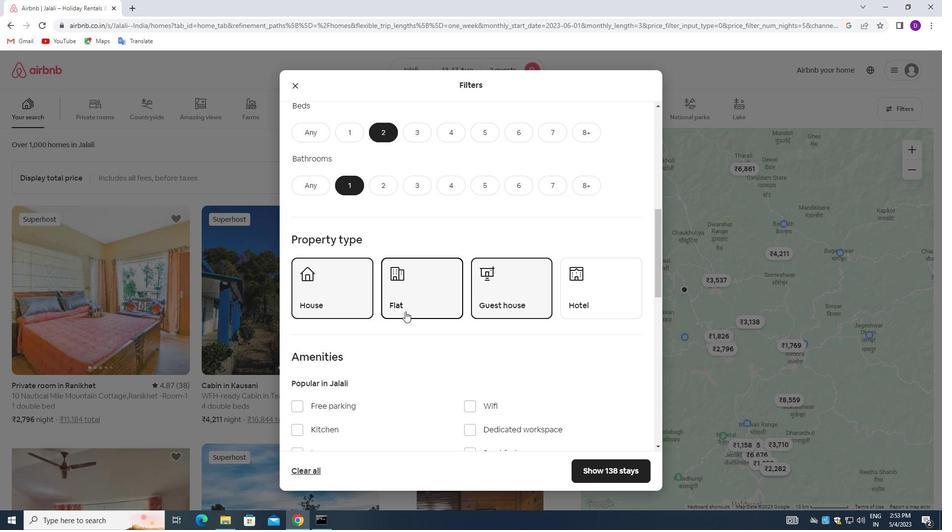 
Action: Mouse moved to (407, 312)
Screenshot: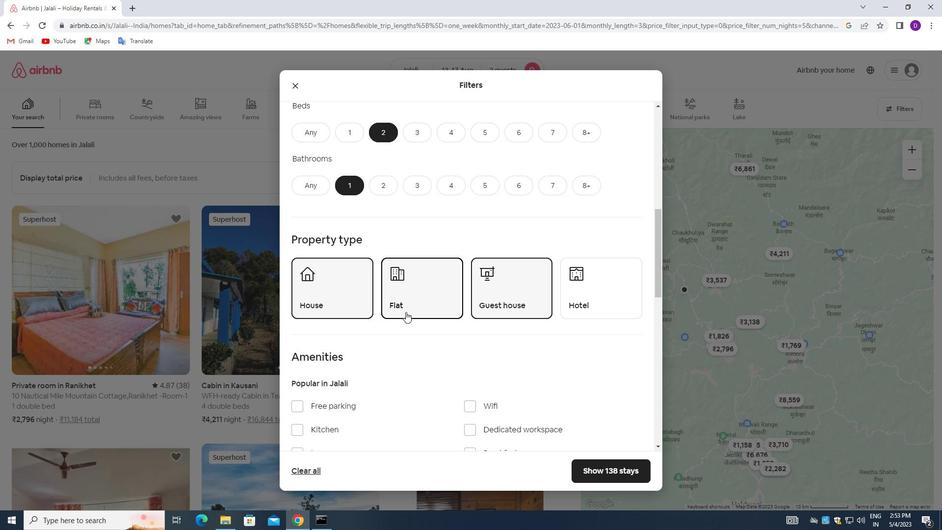 
Action: Mouse scrolled (407, 312) with delta (0, 0)
Screenshot: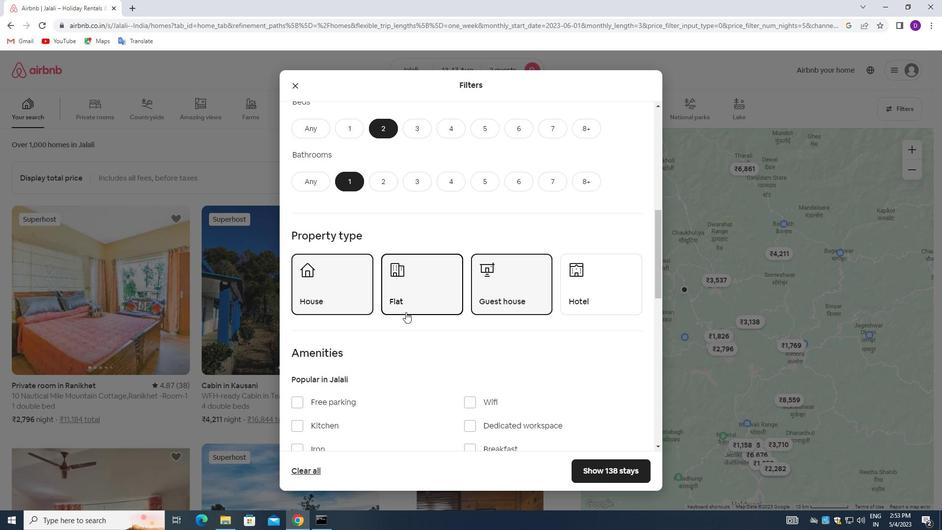
Action: Mouse moved to (473, 256)
Screenshot: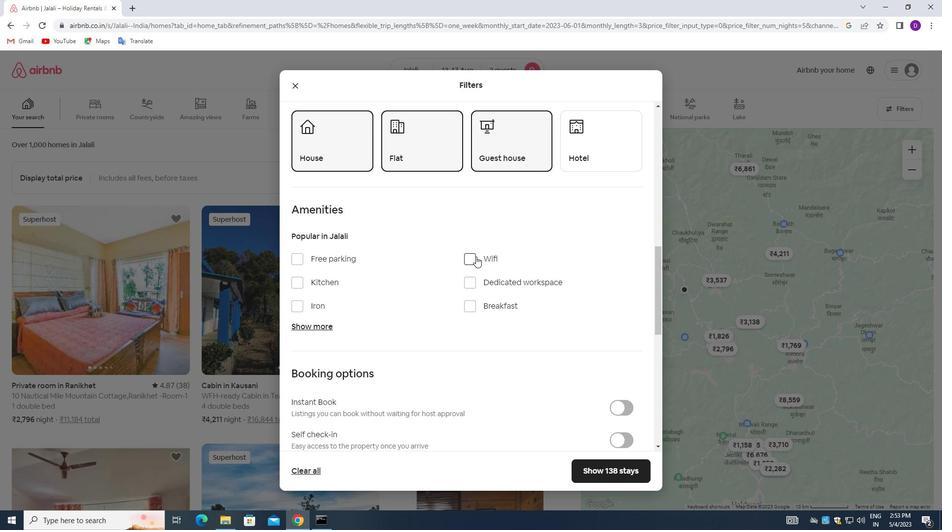 
Action: Mouse pressed left at (473, 256)
Screenshot: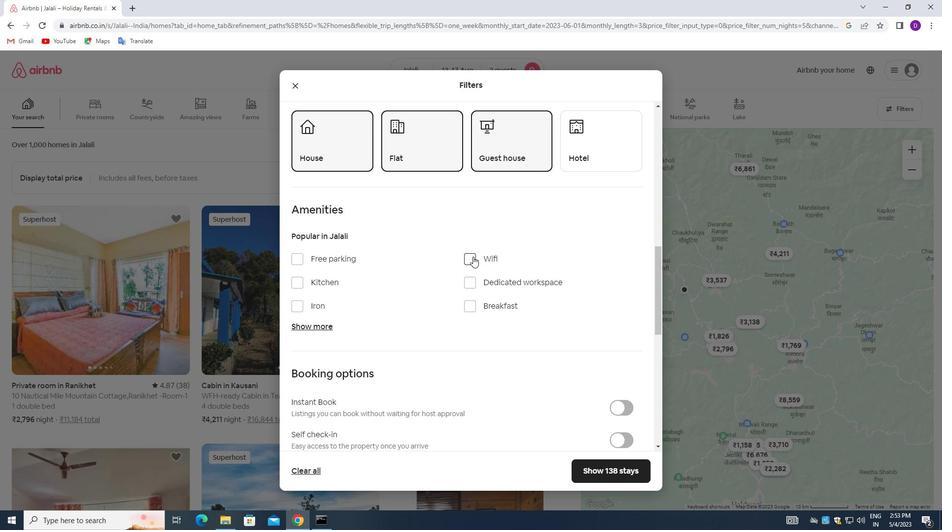
Action: Mouse moved to (411, 319)
Screenshot: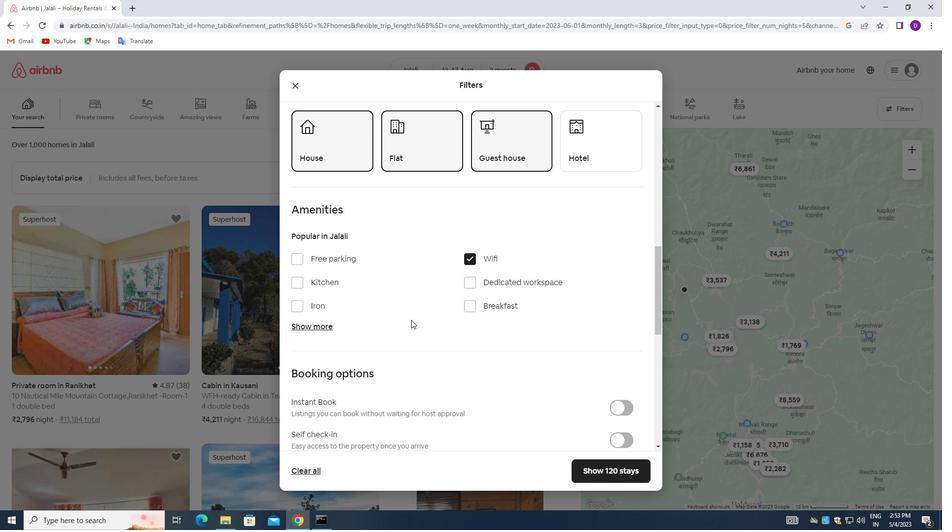 
Action: Mouse scrolled (411, 319) with delta (0, 0)
Screenshot: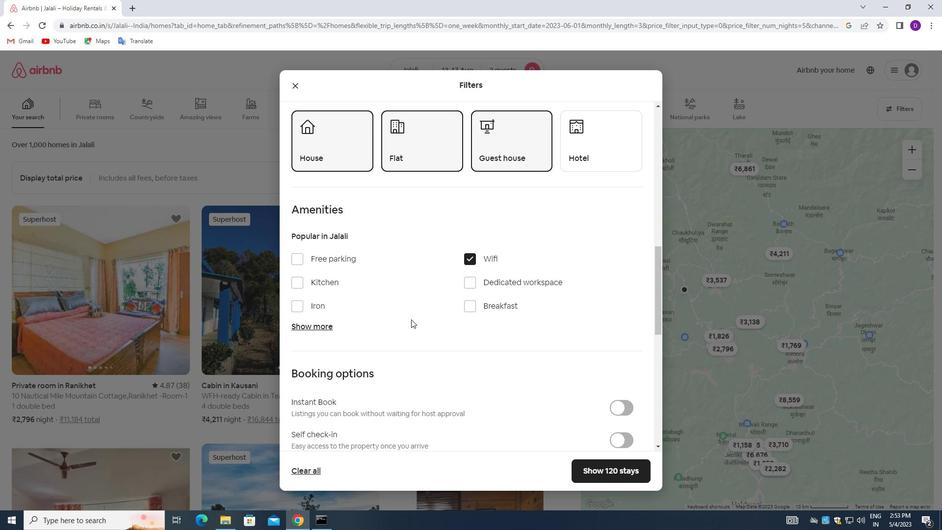 
Action: Mouse moved to (412, 319)
Screenshot: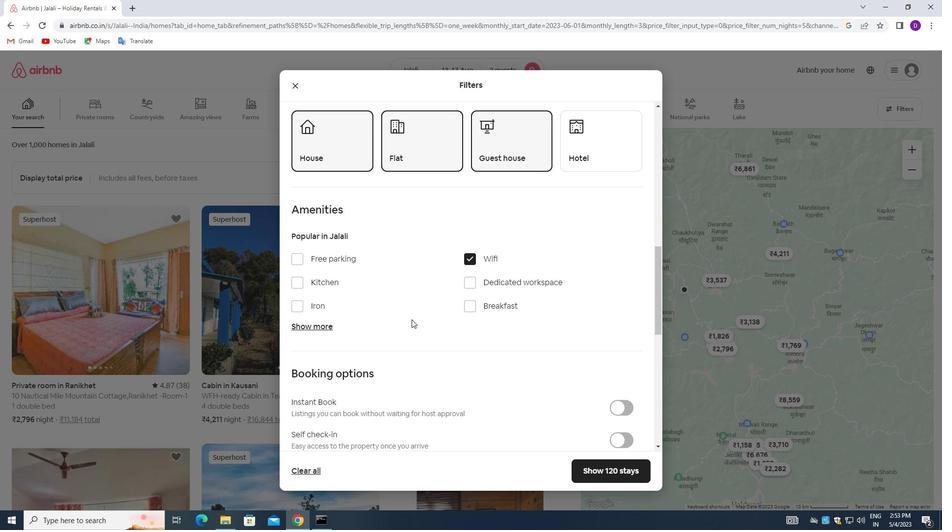 
Action: Mouse scrolled (412, 318) with delta (0, 0)
Screenshot: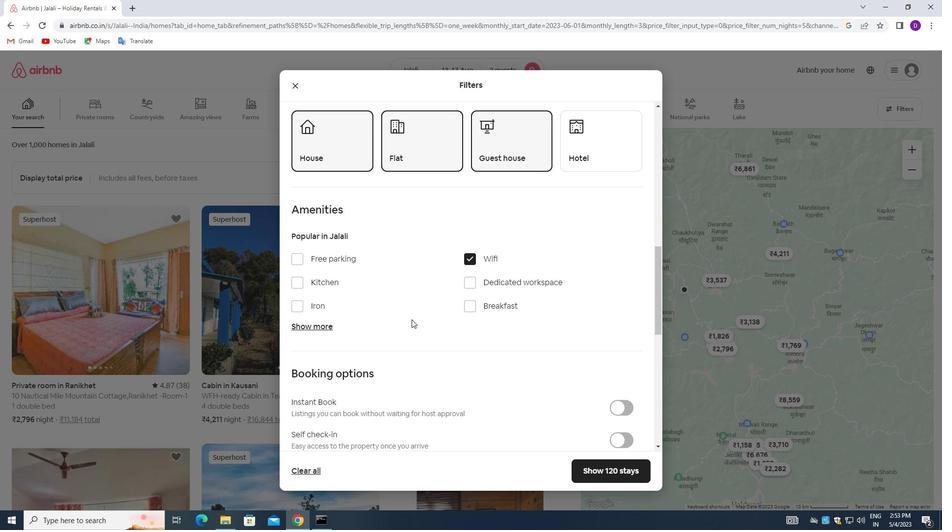 
Action: Mouse moved to (415, 318)
Screenshot: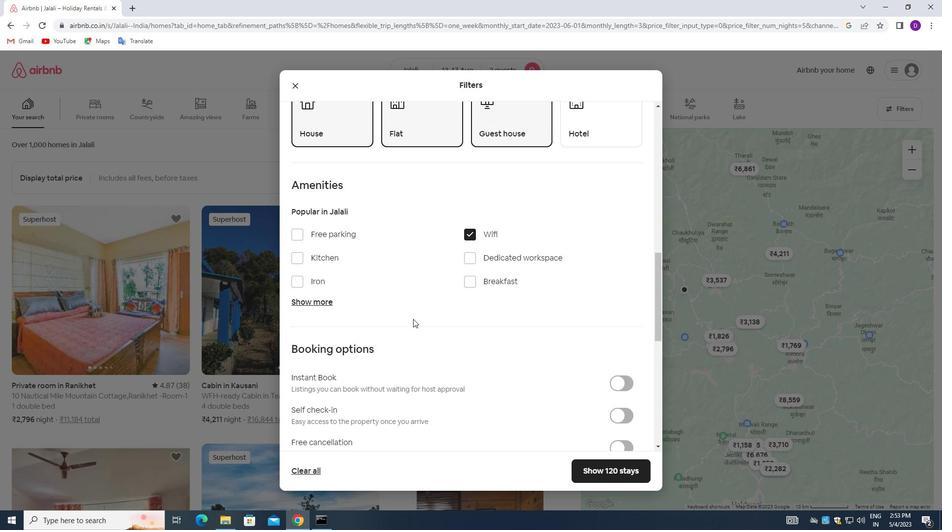 
Action: Mouse scrolled (415, 317) with delta (0, 0)
Screenshot: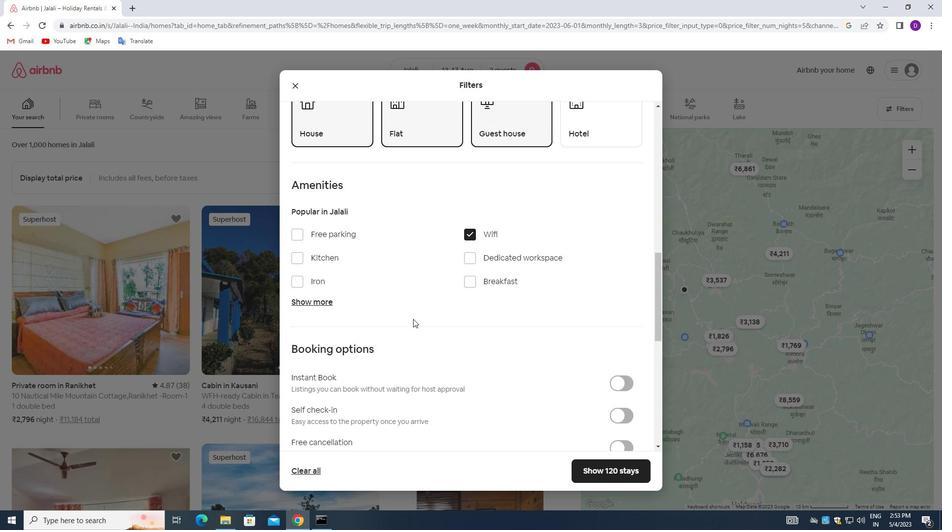 
Action: Mouse moved to (615, 299)
Screenshot: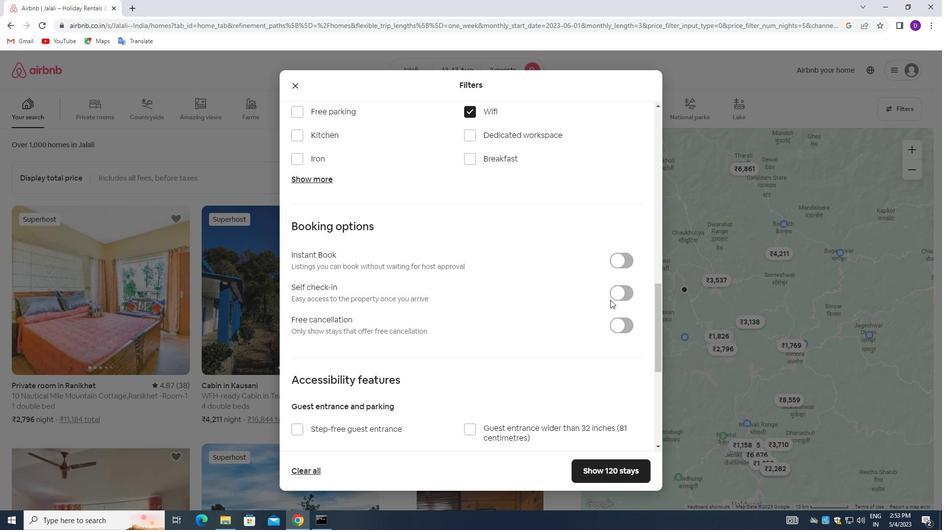 
Action: Mouse pressed left at (615, 299)
Screenshot: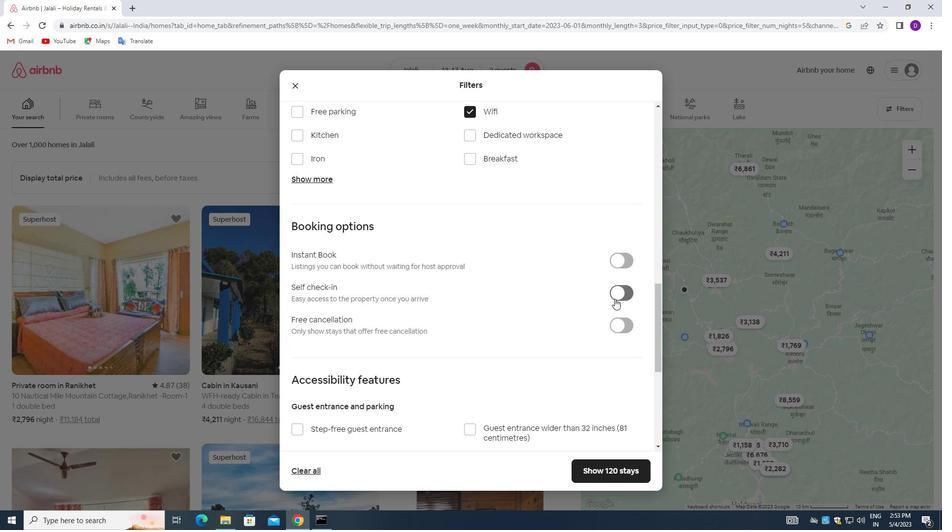 
Action: Mouse moved to (384, 299)
Screenshot: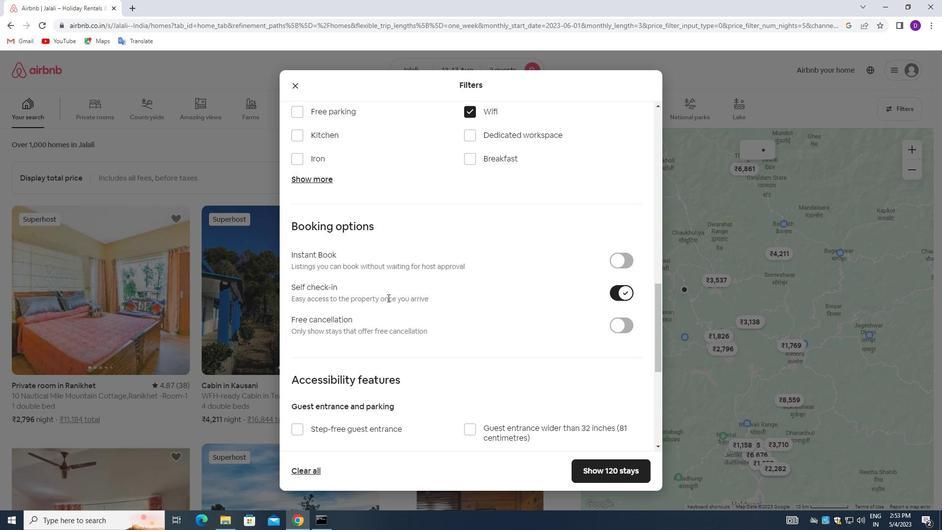 
Action: Mouse scrolled (384, 298) with delta (0, 0)
Screenshot: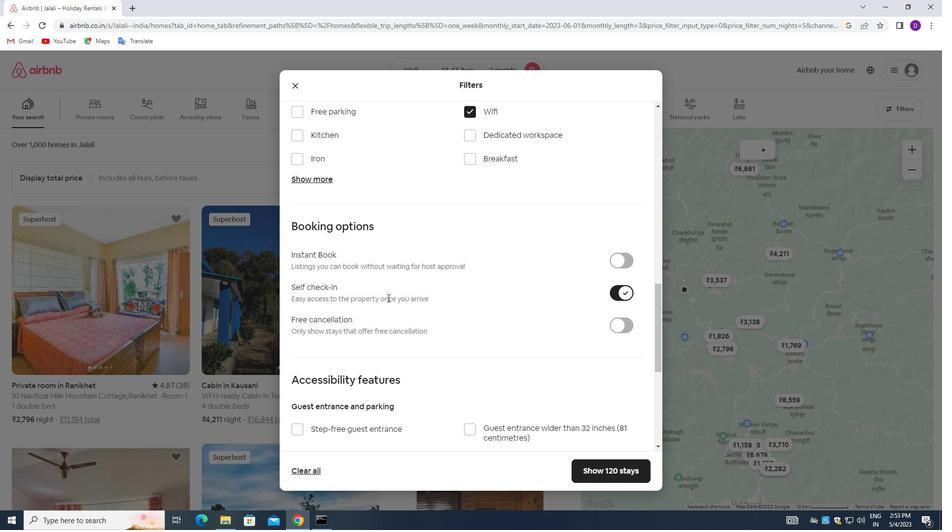 
Action: Mouse moved to (384, 300)
Screenshot: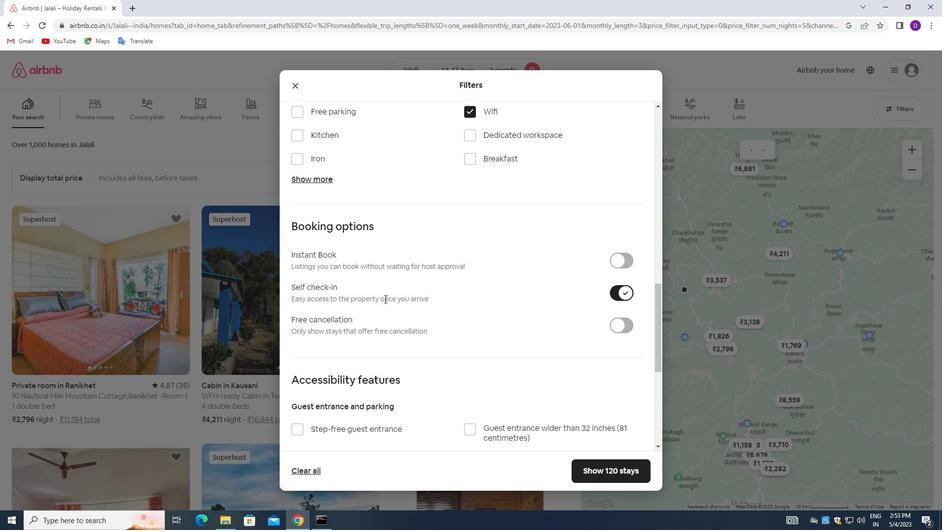 
Action: Mouse scrolled (384, 300) with delta (0, 0)
Screenshot: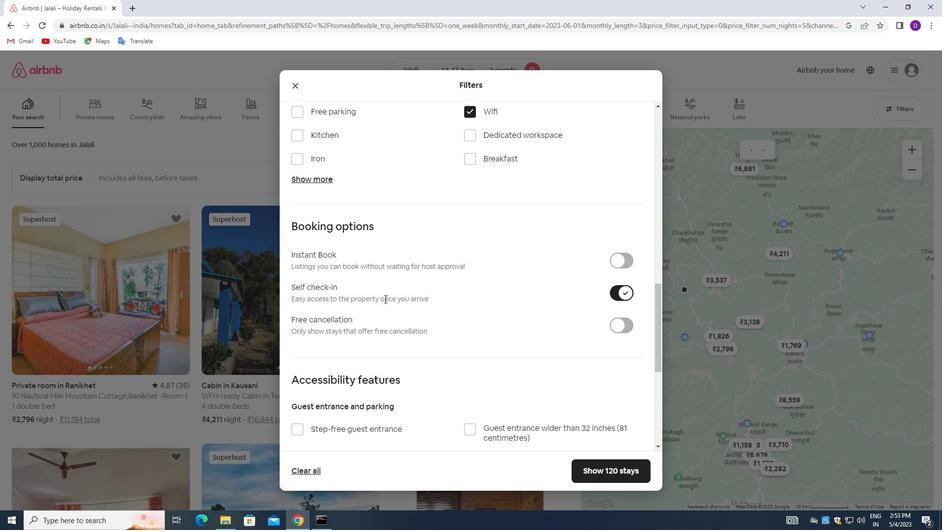 
Action: Mouse moved to (384, 301)
Screenshot: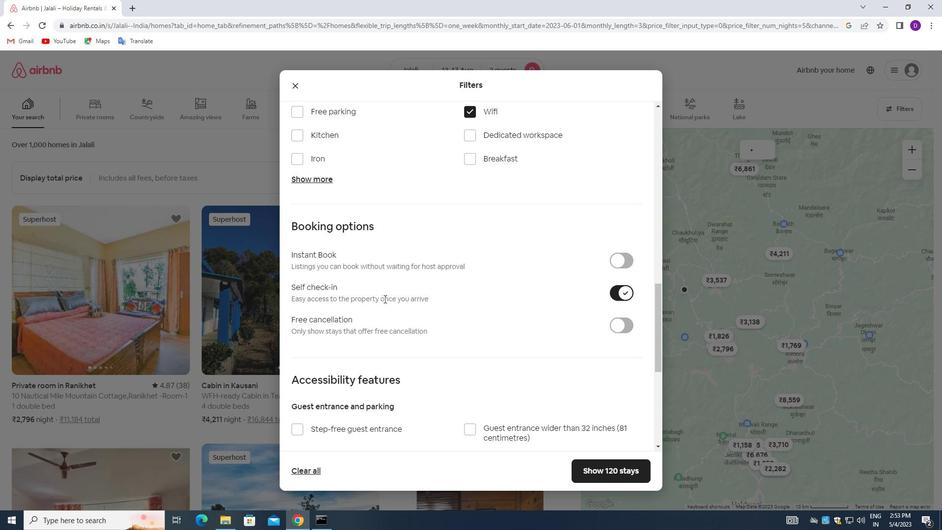 
Action: Mouse scrolled (384, 301) with delta (0, 0)
Screenshot: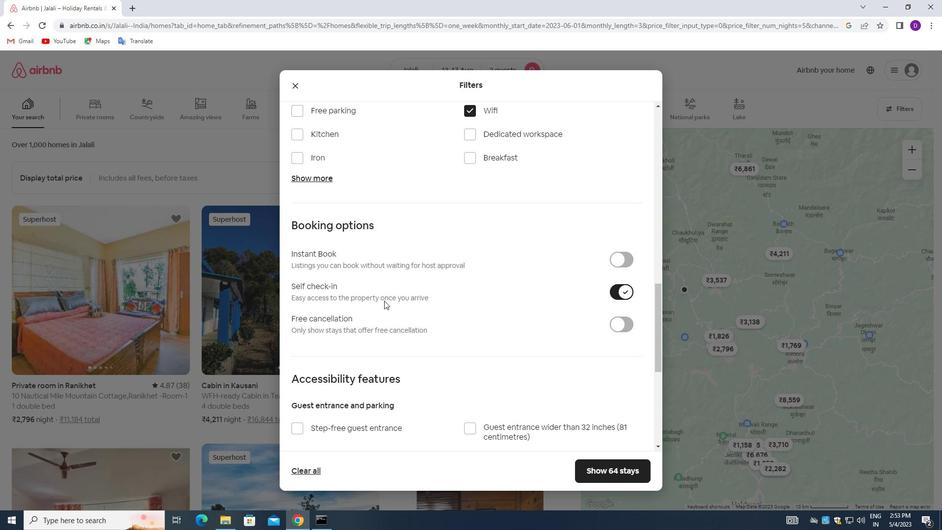 
Action: Mouse moved to (384, 301)
Screenshot: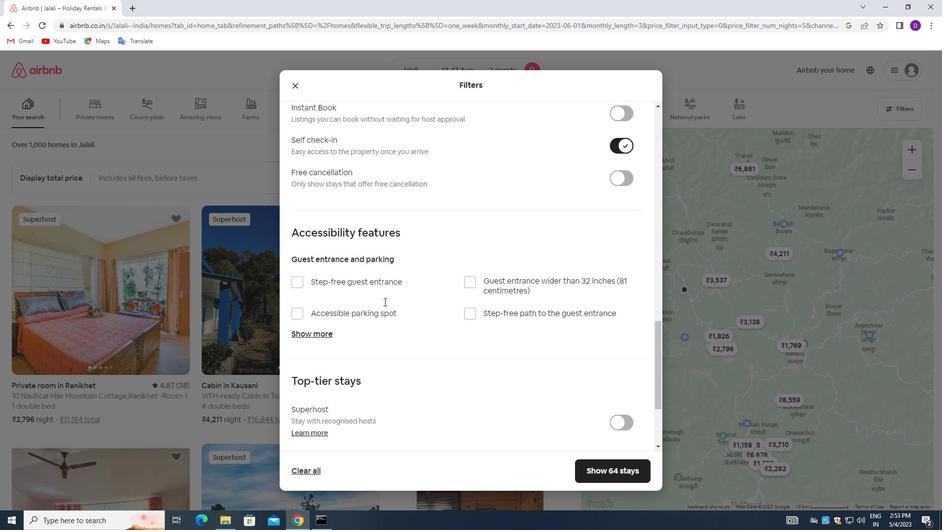 
Action: Mouse scrolled (384, 301) with delta (0, 0)
Screenshot: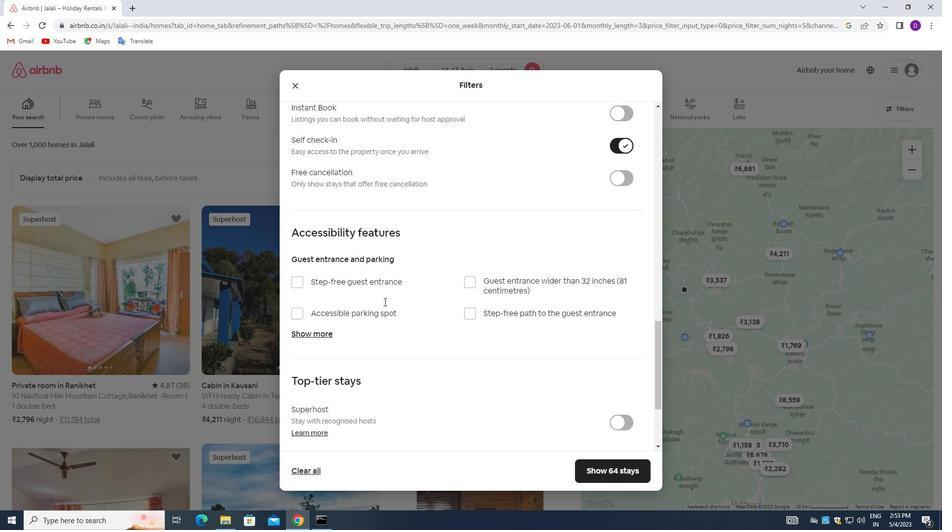 
Action: Mouse moved to (385, 302)
Screenshot: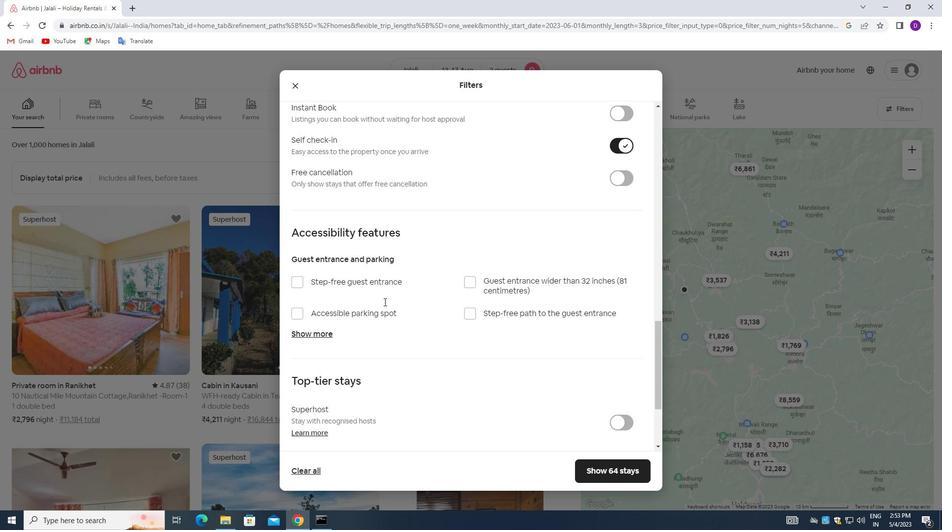 
Action: Mouse scrolled (385, 301) with delta (0, 0)
Screenshot: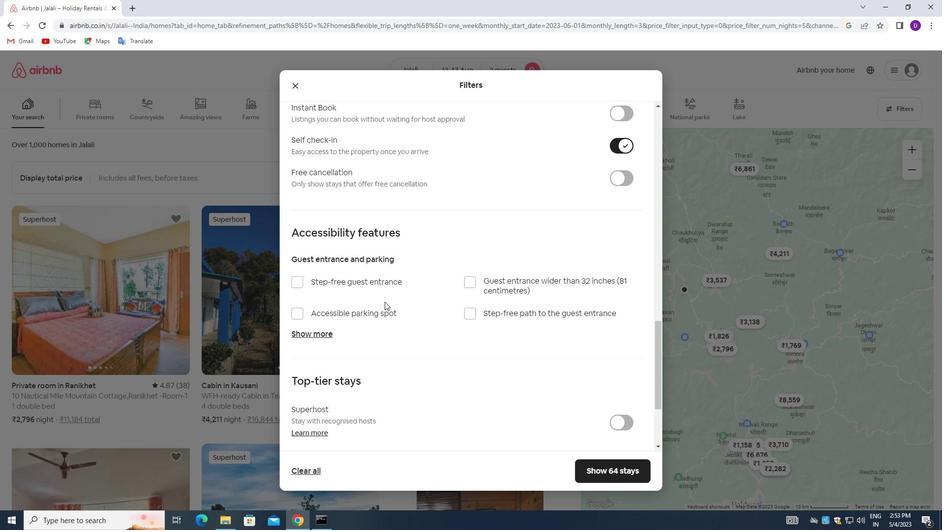 
Action: Mouse moved to (386, 302)
Screenshot: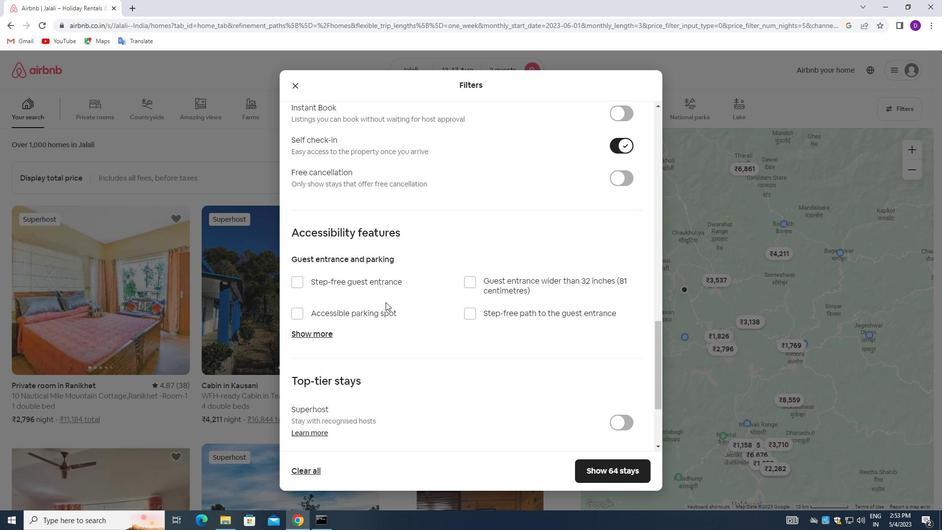 
Action: Mouse scrolled (386, 302) with delta (0, 0)
Screenshot: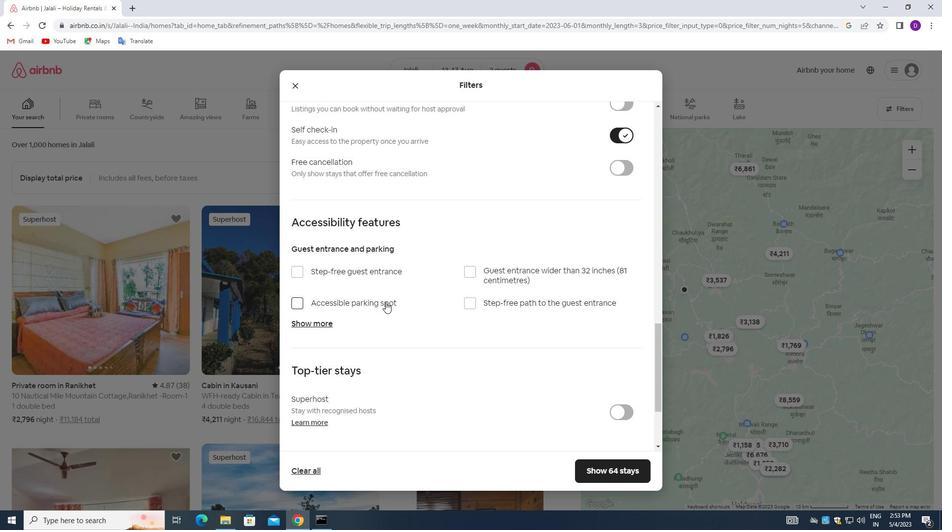 
Action: Mouse moved to (379, 329)
Screenshot: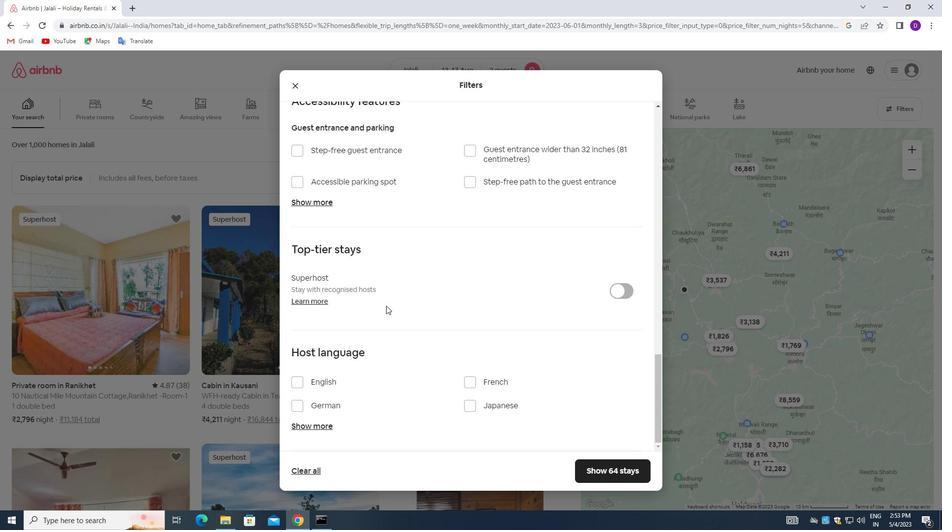 
Action: Mouse scrolled (379, 328) with delta (0, 0)
Screenshot: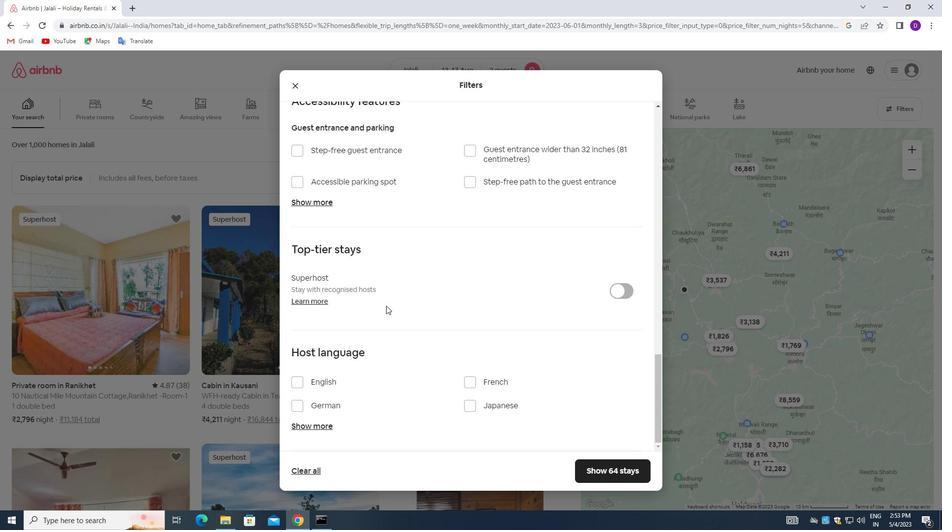 
Action: Mouse moved to (375, 338)
Screenshot: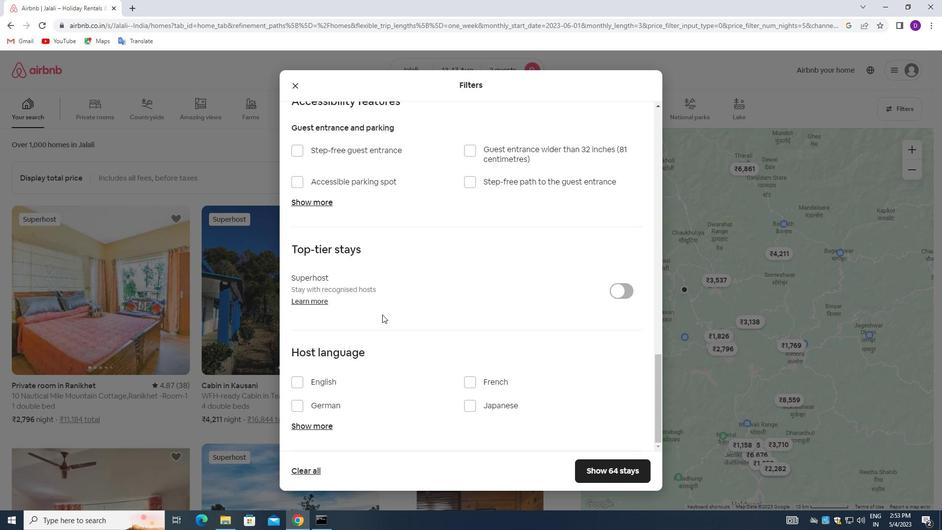 
Action: Mouse scrolled (375, 338) with delta (0, 0)
Screenshot: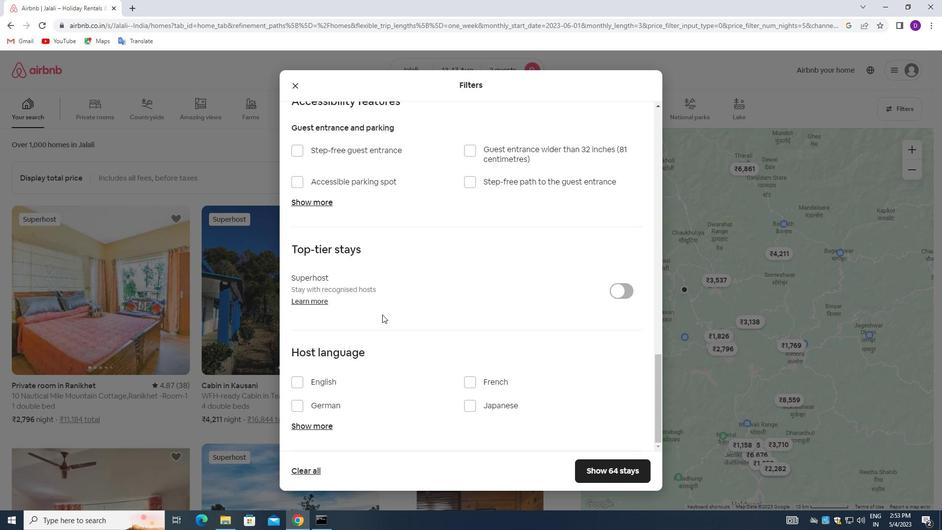 
Action: Mouse moved to (367, 344)
Screenshot: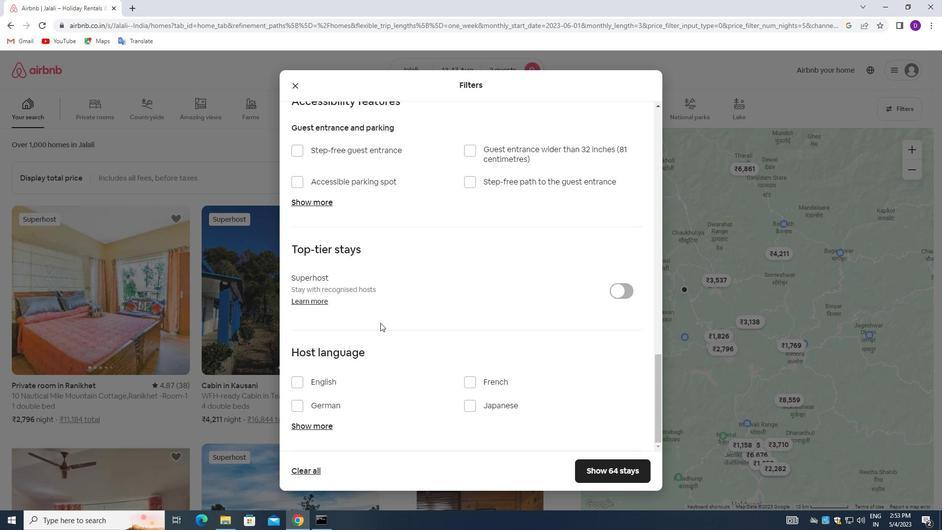 
Action: Mouse scrolled (367, 344) with delta (0, 0)
Screenshot: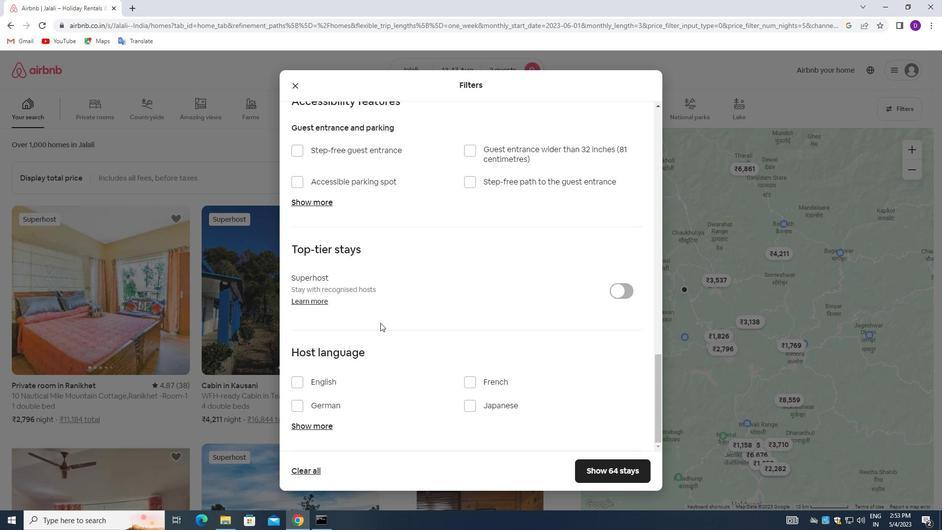 
Action: Mouse moved to (299, 381)
Screenshot: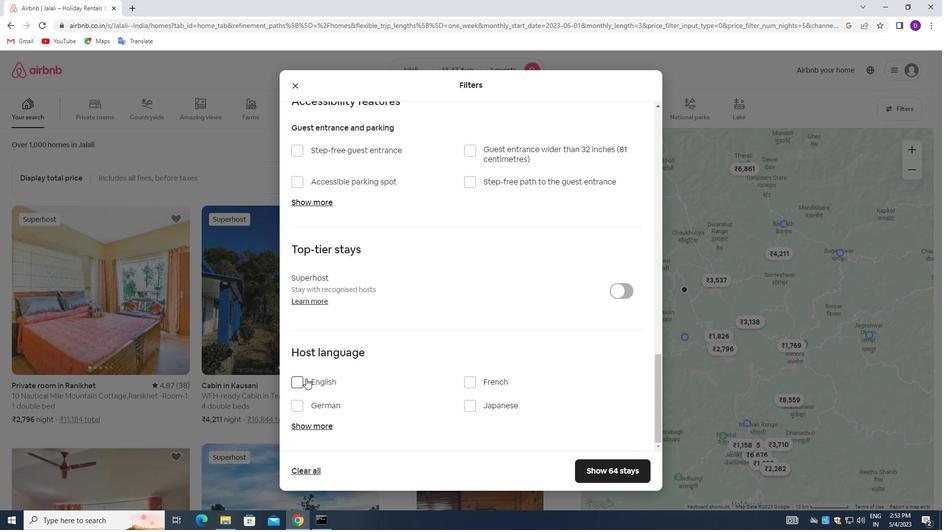 
Action: Mouse pressed left at (299, 381)
Screenshot: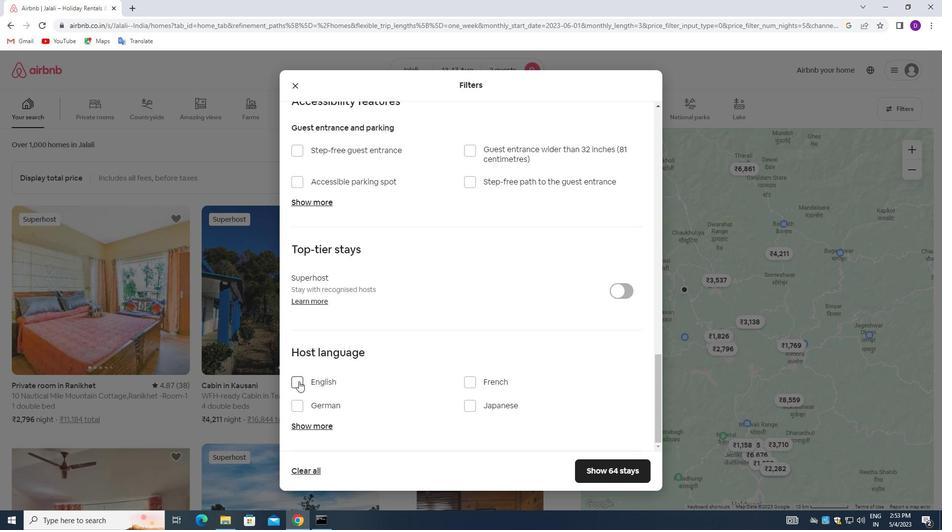
Action: Mouse moved to (584, 398)
Screenshot: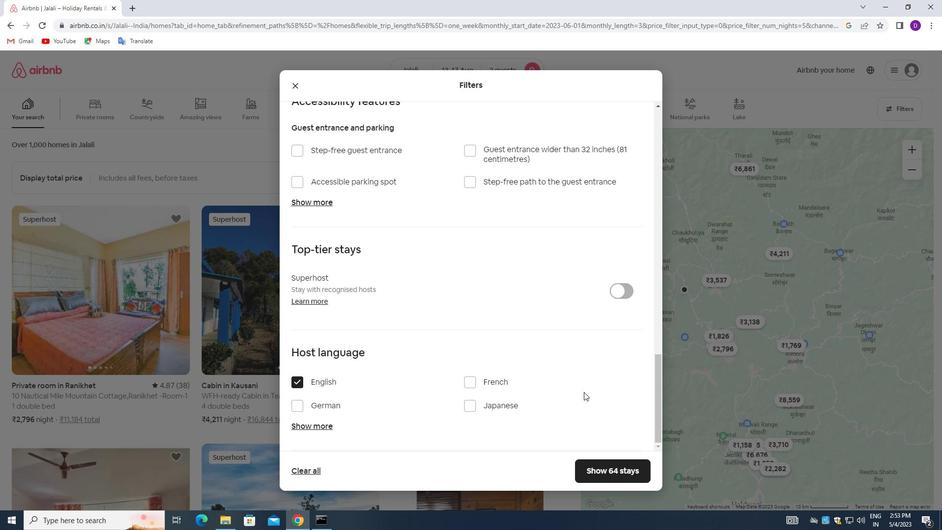 
Action: Mouse scrolled (584, 398) with delta (0, 0)
Screenshot: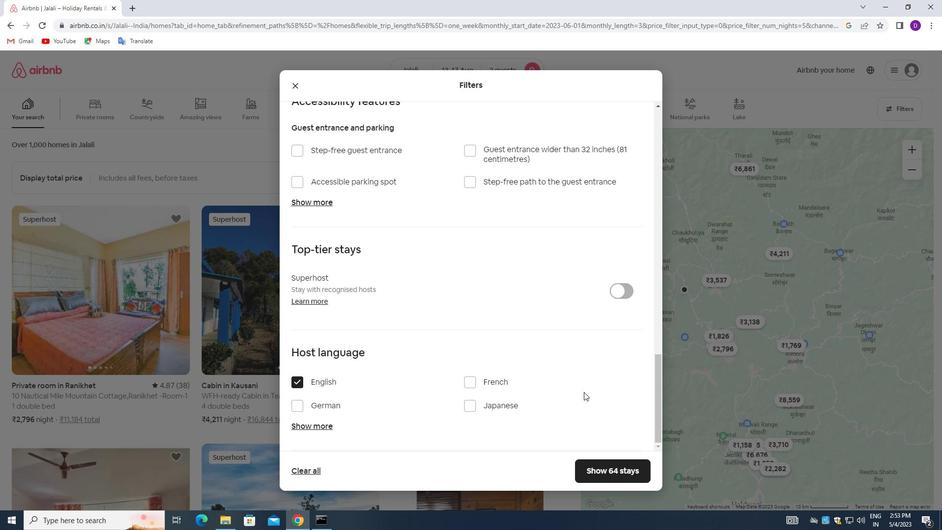 
Action: Mouse moved to (584, 401)
Screenshot: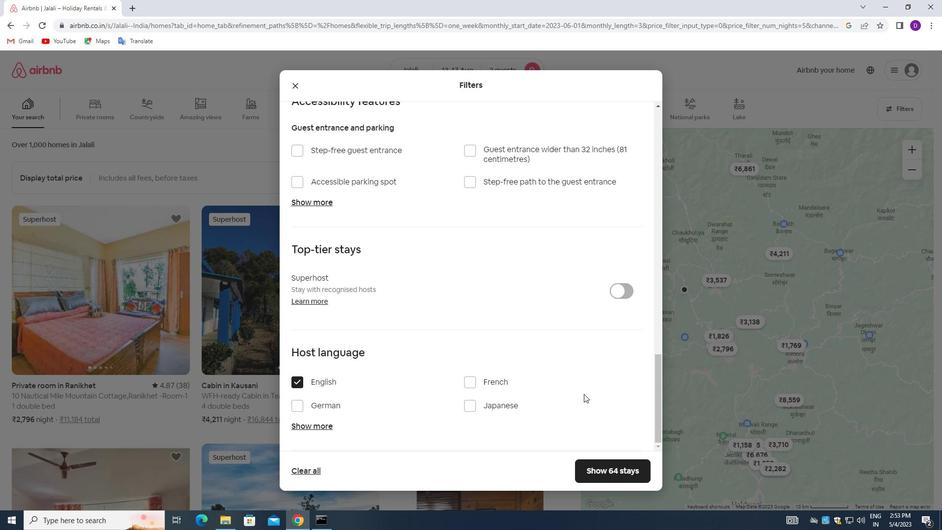 
Action: Mouse scrolled (584, 400) with delta (0, 0)
Screenshot: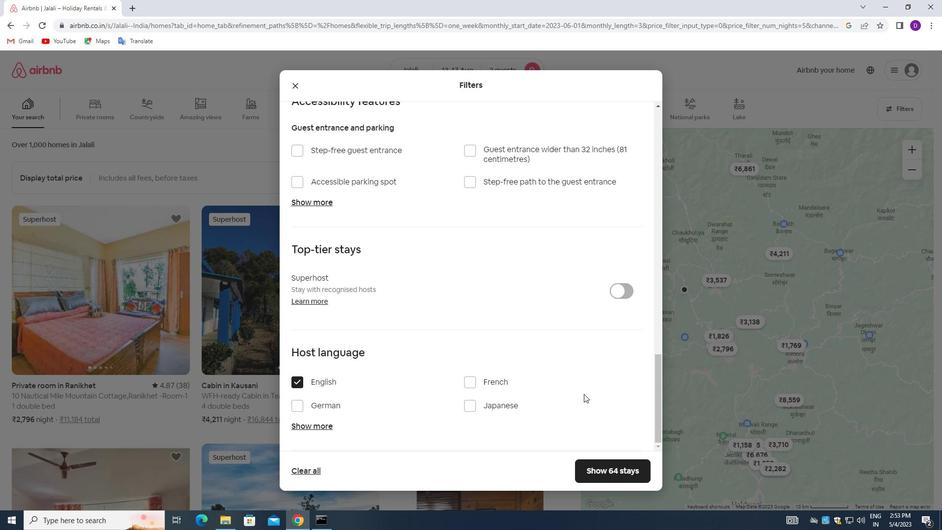
Action: Mouse moved to (585, 413)
Screenshot: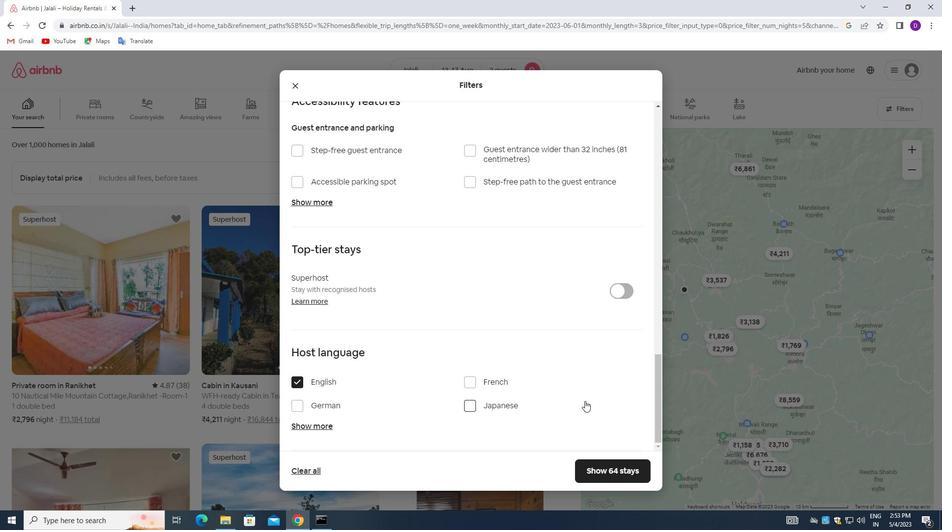 
Action: Mouse scrolled (585, 413) with delta (0, 0)
Screenshot: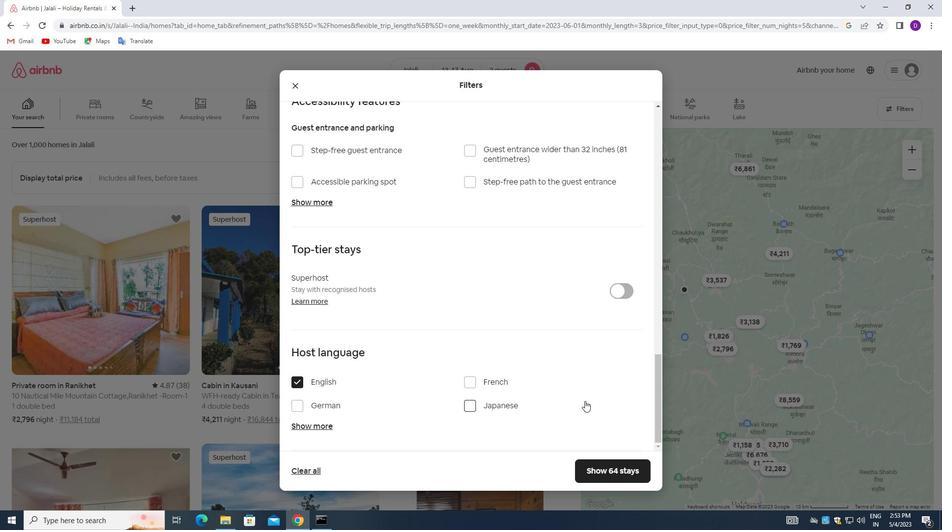 
Action: Mouse moved to (585, 418)
Screenshot: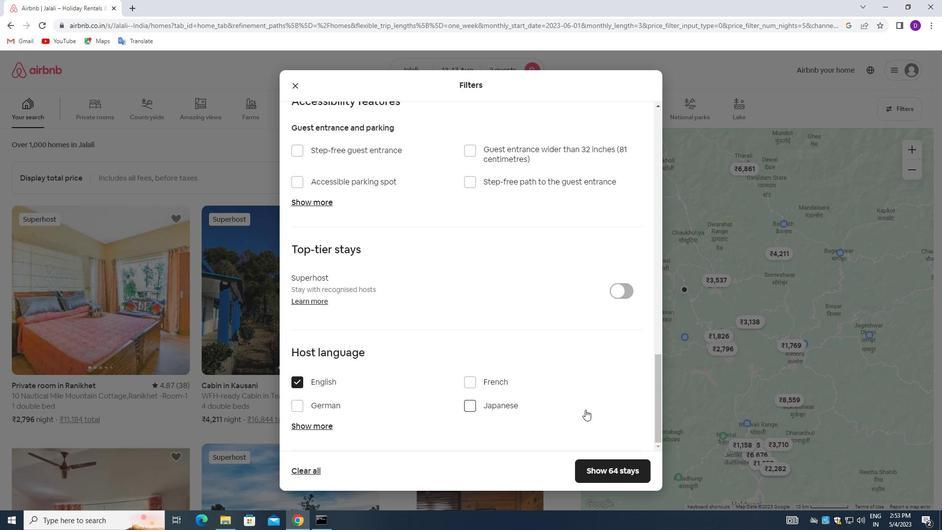 
Action: Mouse scrolled (585, 417) with delta (0, 0)
Screenshot: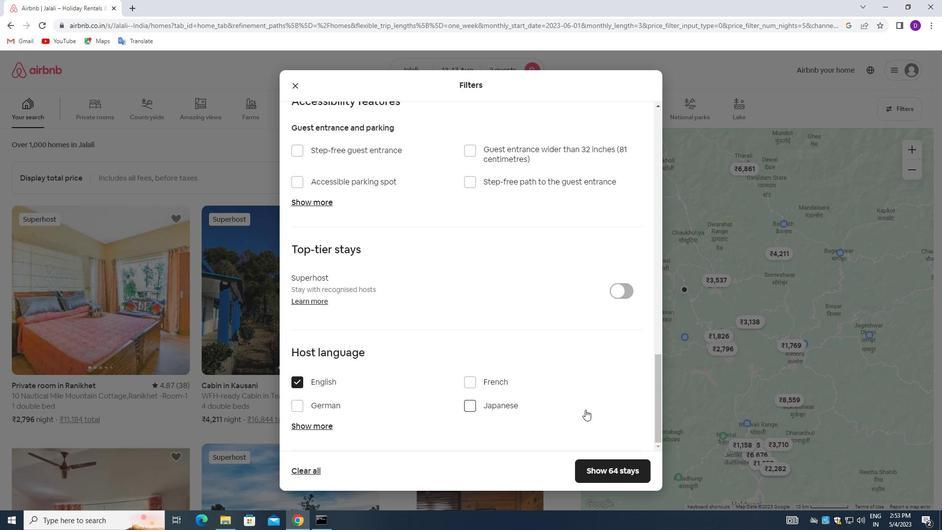 
Action: Mouse moved to (590, 468)
Screenshot: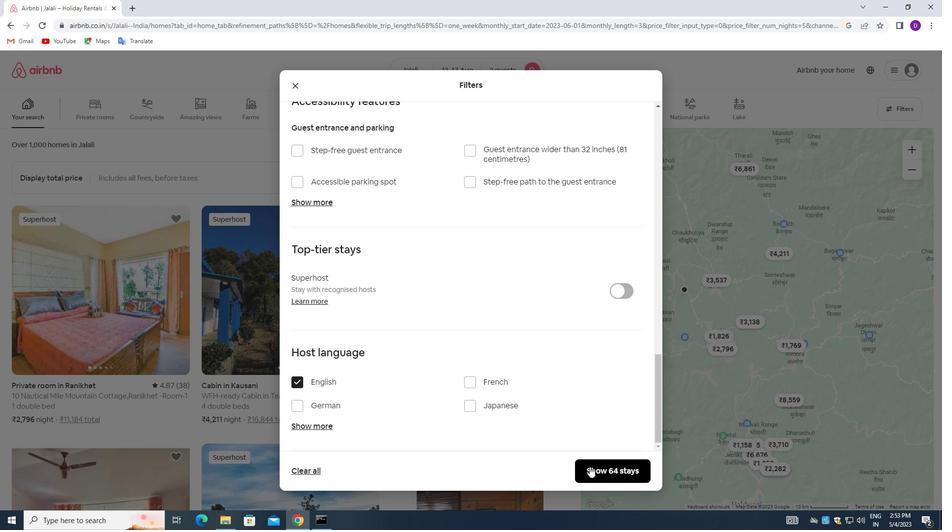 
Action: Mouse pressed left at (590, 468)
Screenshot: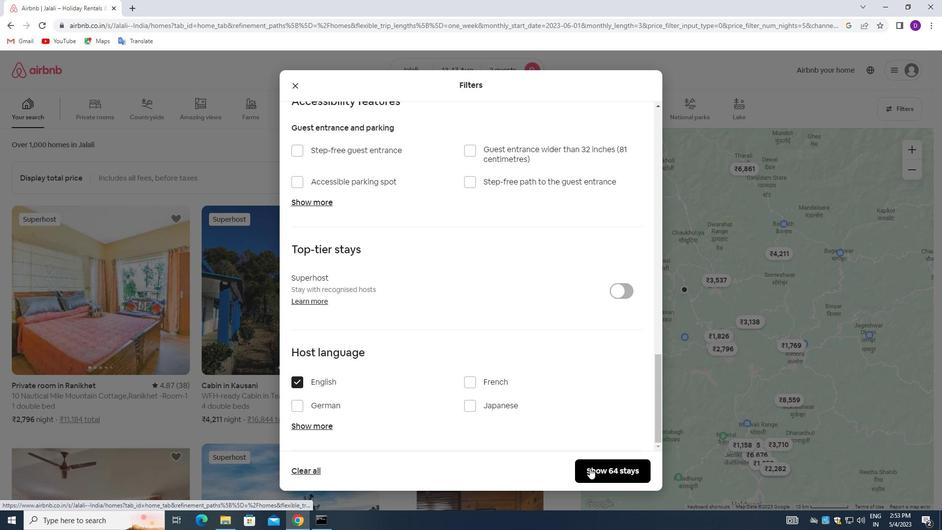 
Action: Mouse moved to (558, 333)
Screenshot: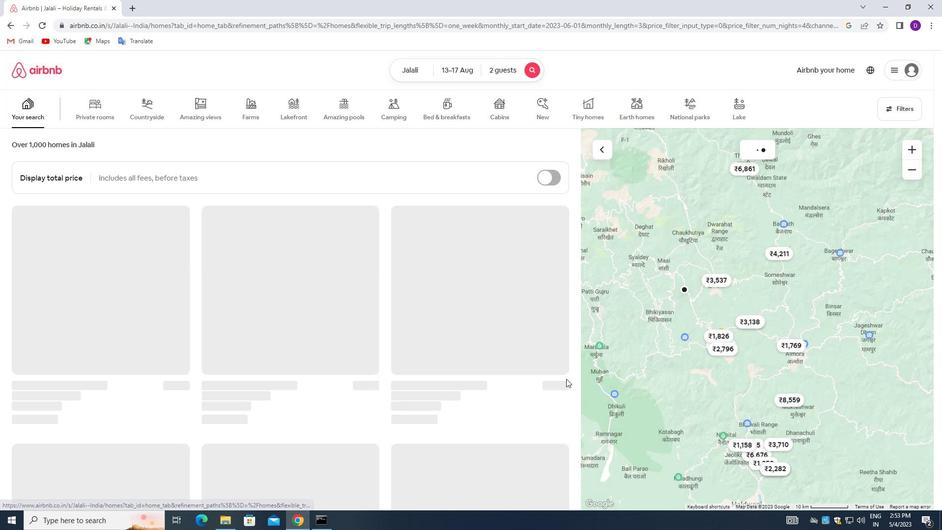 
